 Task: Create a due date automation trigger when advanced on, 2 working days before a card is due add dates starting tomorrow at 11:00 AM.
Action: Mouse moved to (976, 274)
Screenshot: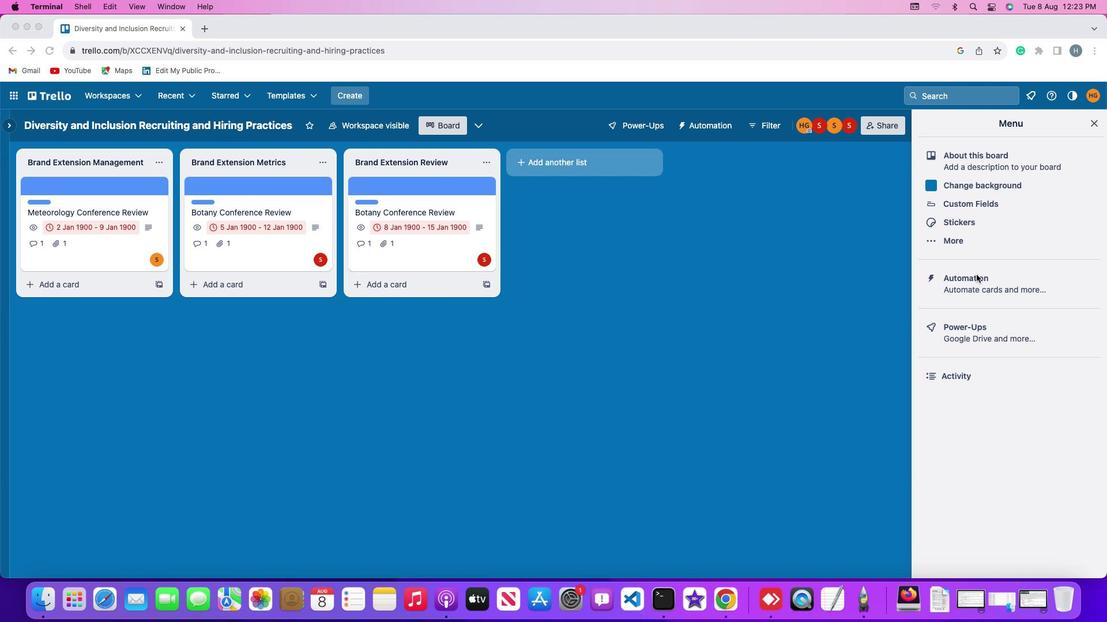 
Action: Mouse pressed left at (976, 274)
Screenshot: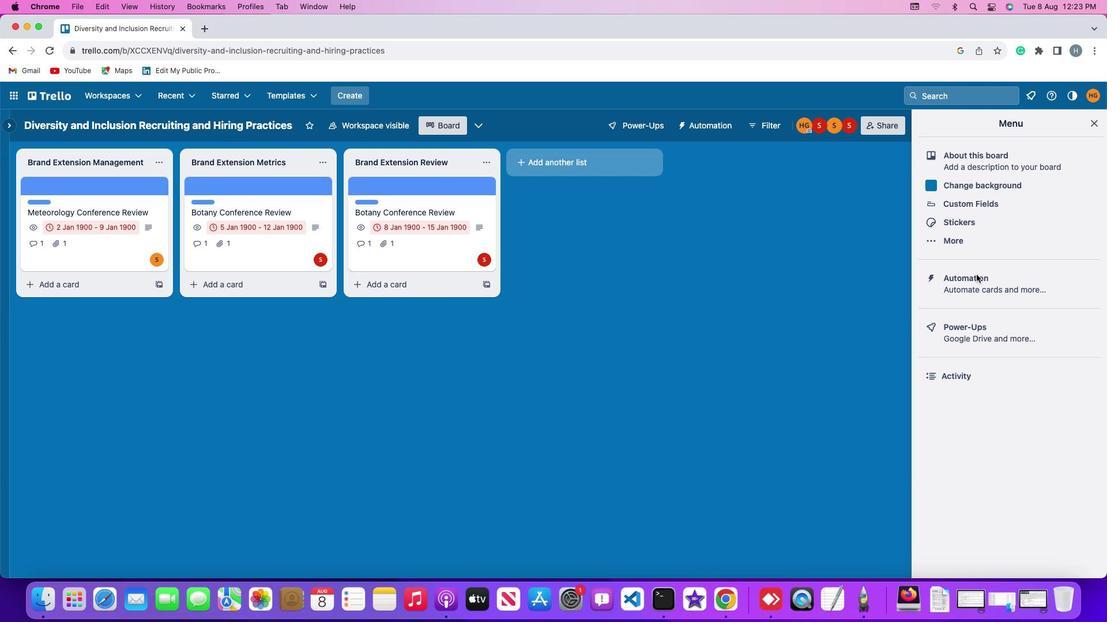 
Action: Mouse pressed left at (976, 274)
Screenshot: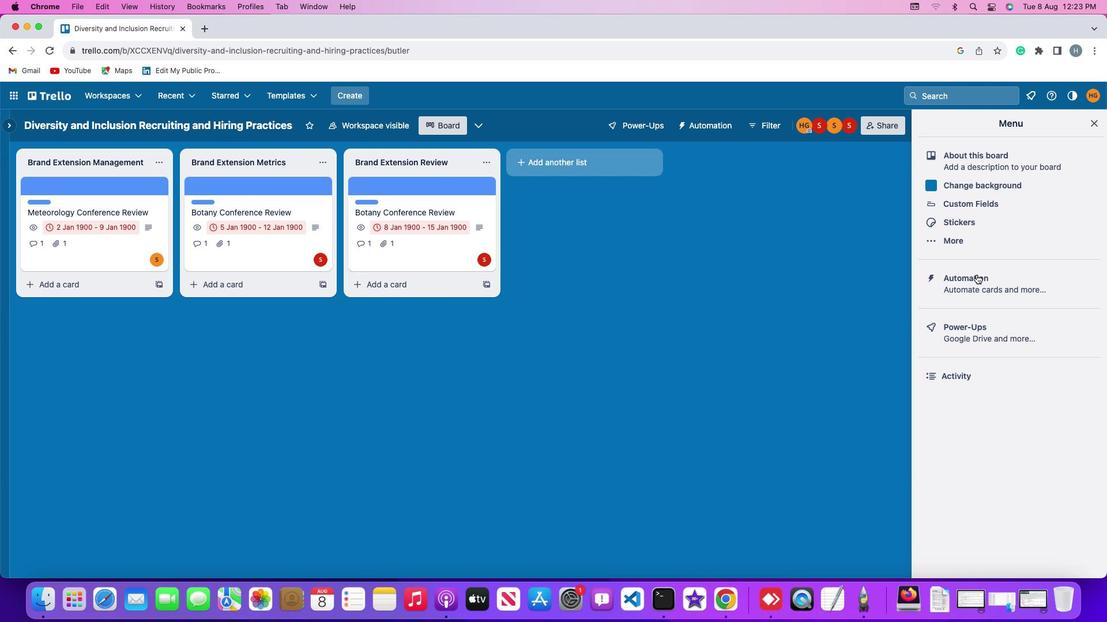 
Action: Mouse moved to (78, 274)
Screenshot: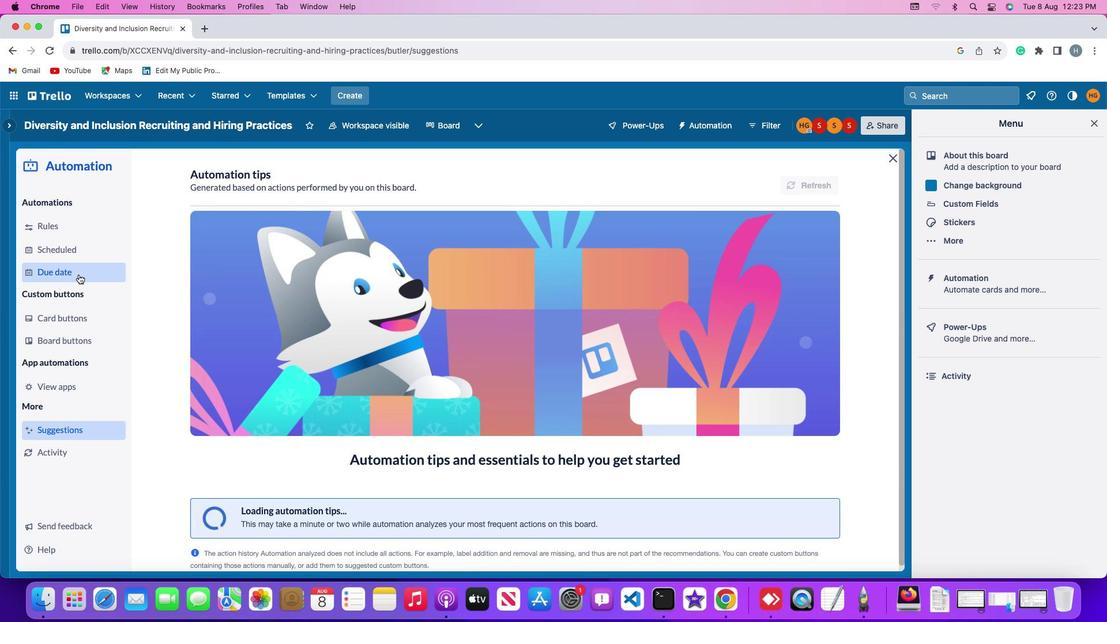 
Action: Mouse pressed left at (78, 274)
Screenshot: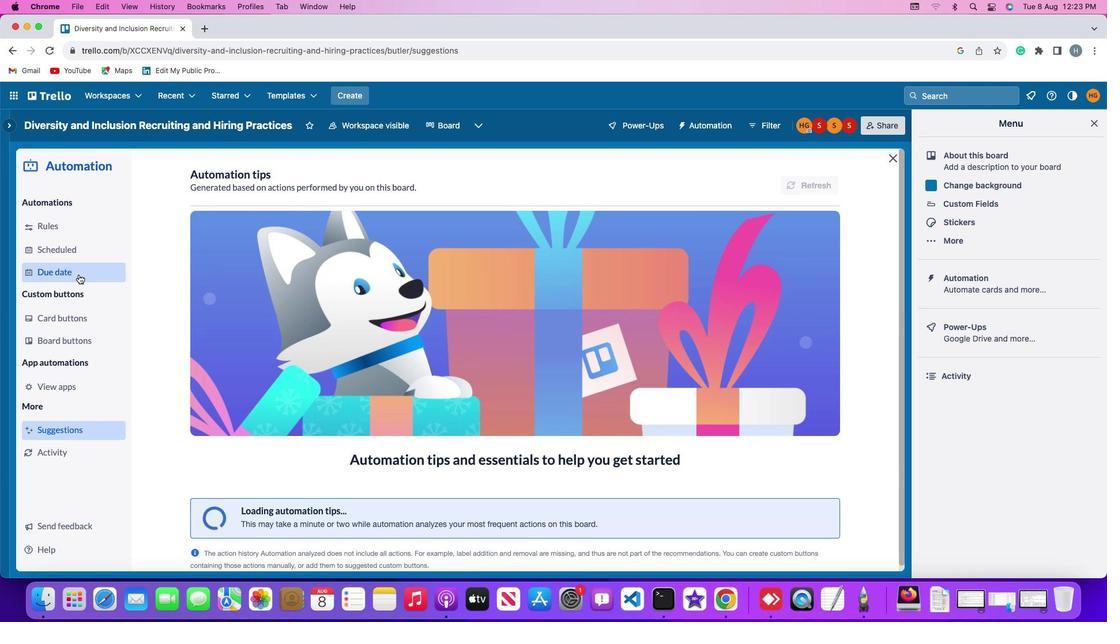 
Action: Mouse moved to (778, 179)
Screenshot: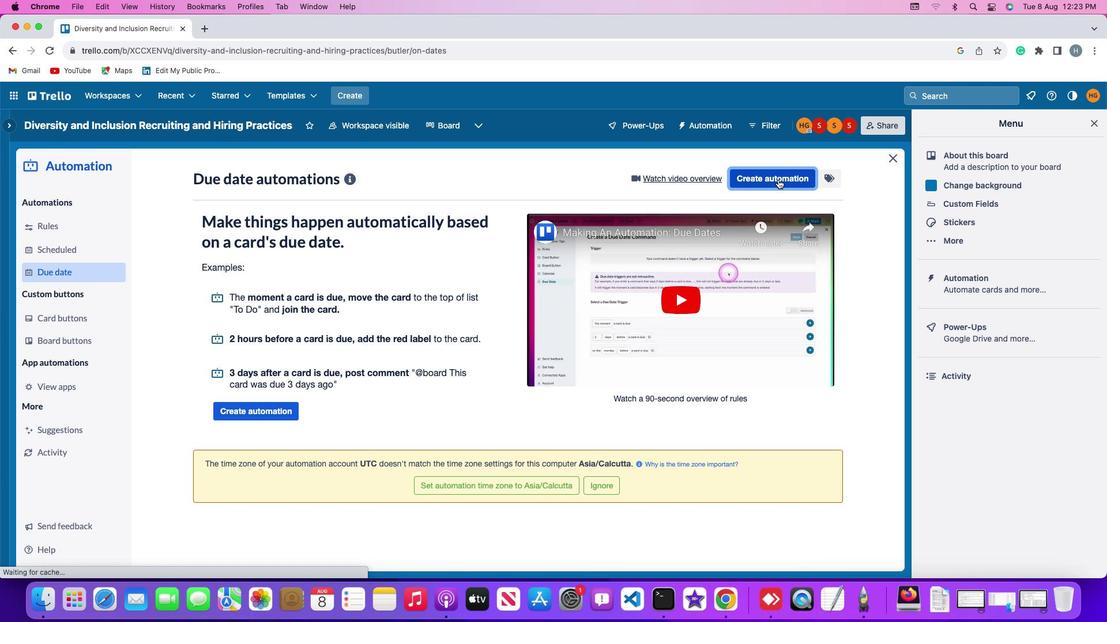 
Action: Mouse pressed left at (778, 179)
Screenshot: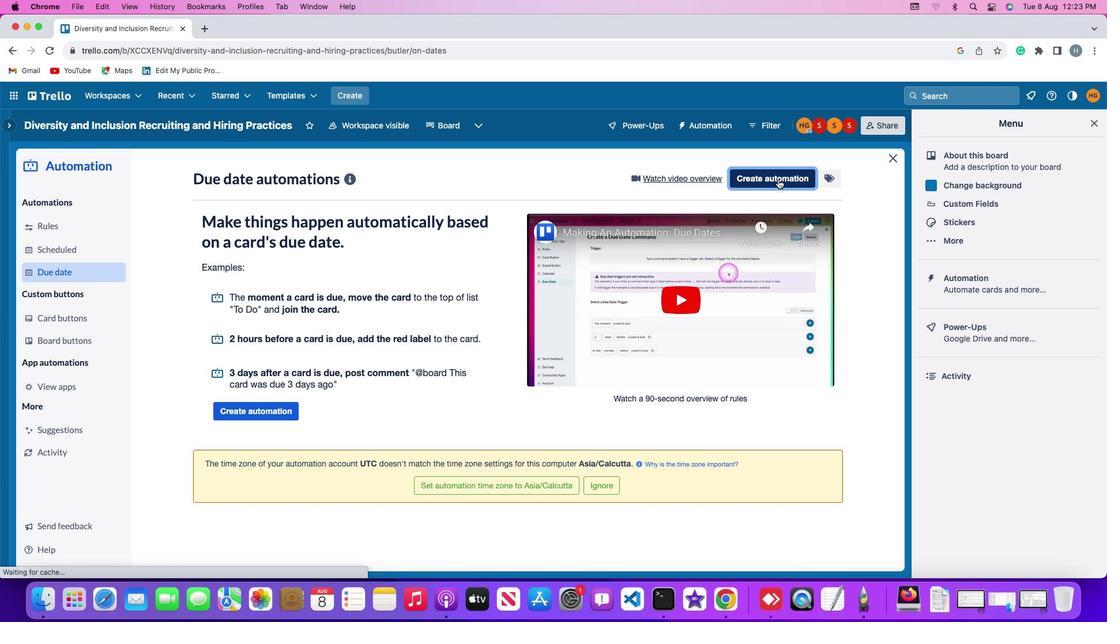 
Action: Mouse moved to (363, 291)
Screenshot: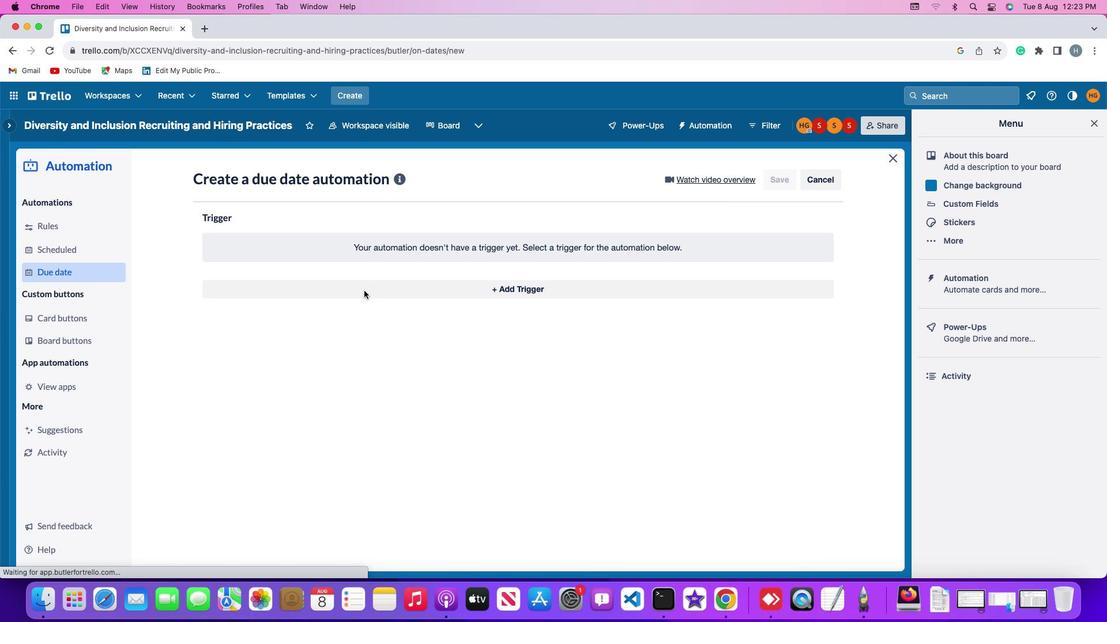 
Action: Mouse pressed left at (363, 291)
Screenshot: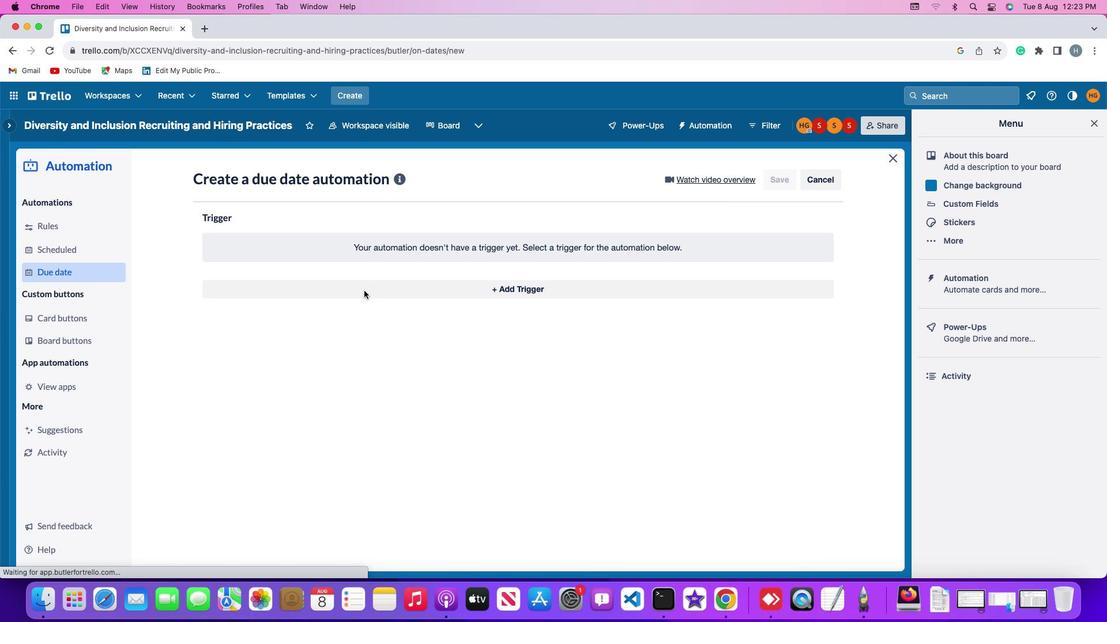 
Action: Mouse moved to (224, 467)
Screenshot: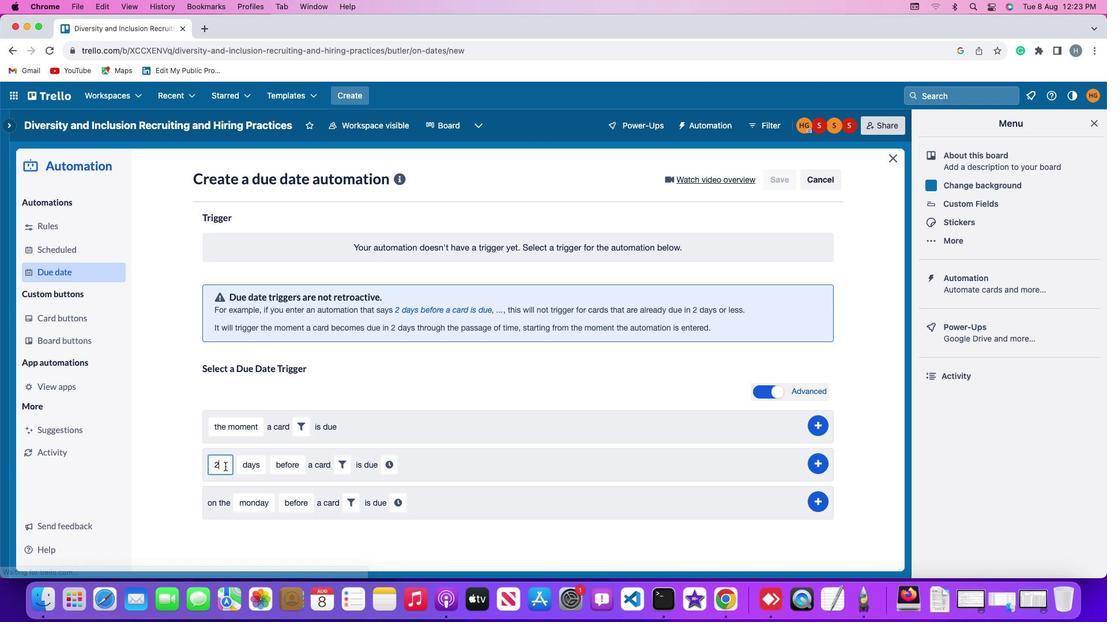 
Action: Mouse pressed left at (224, 467)
Screenshot: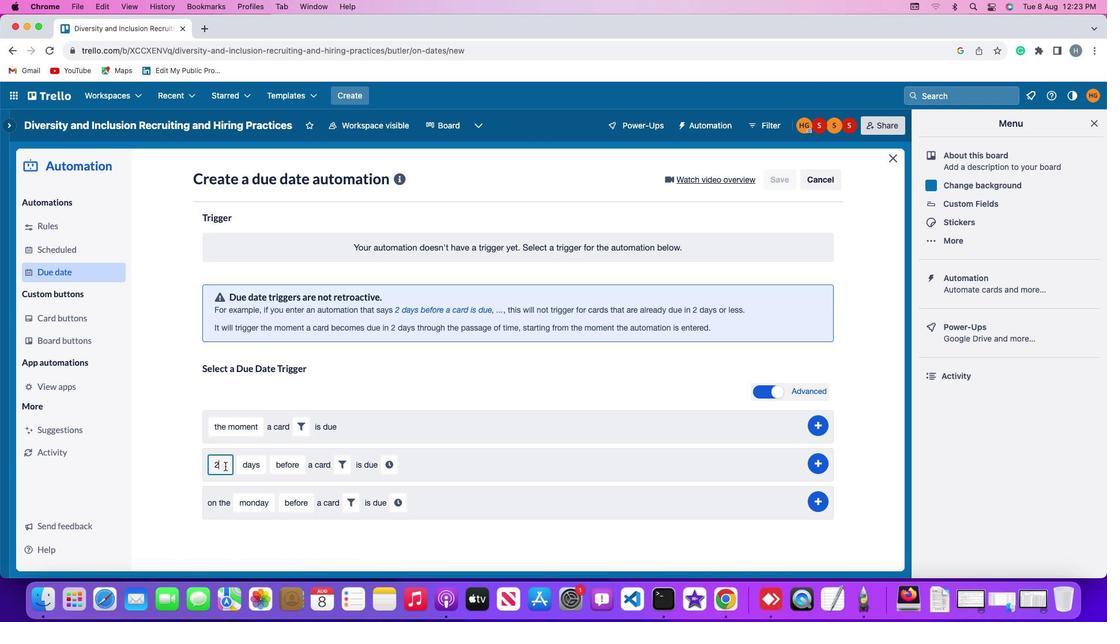 
Action: Mouse moved to (224, 467)
Screenshot: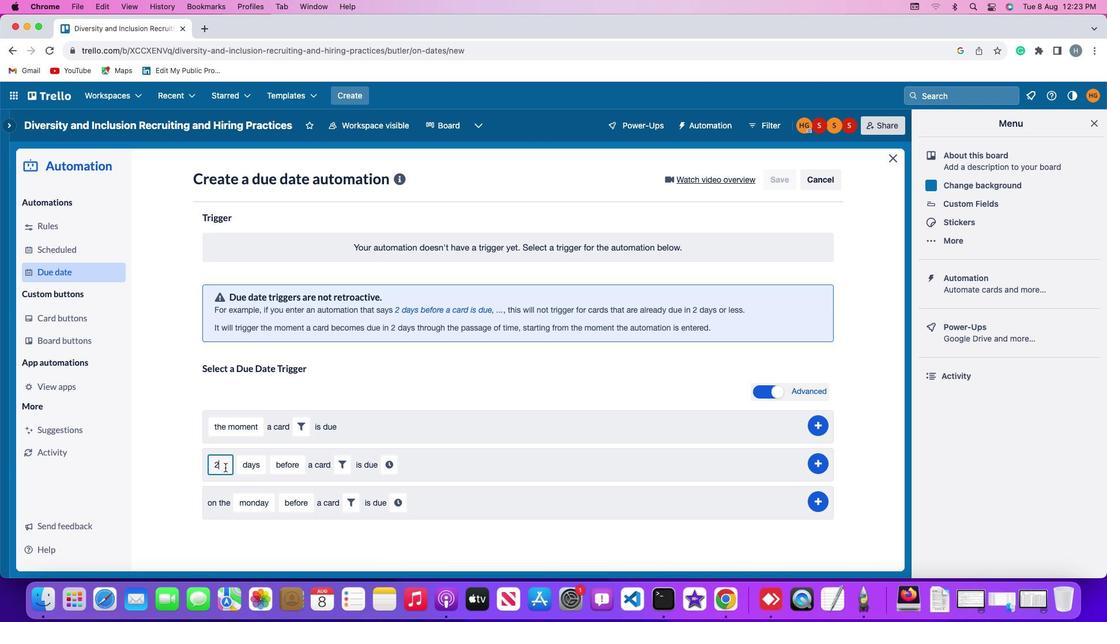 
Action: Key pressed Key.backspace'2'
Screenshot: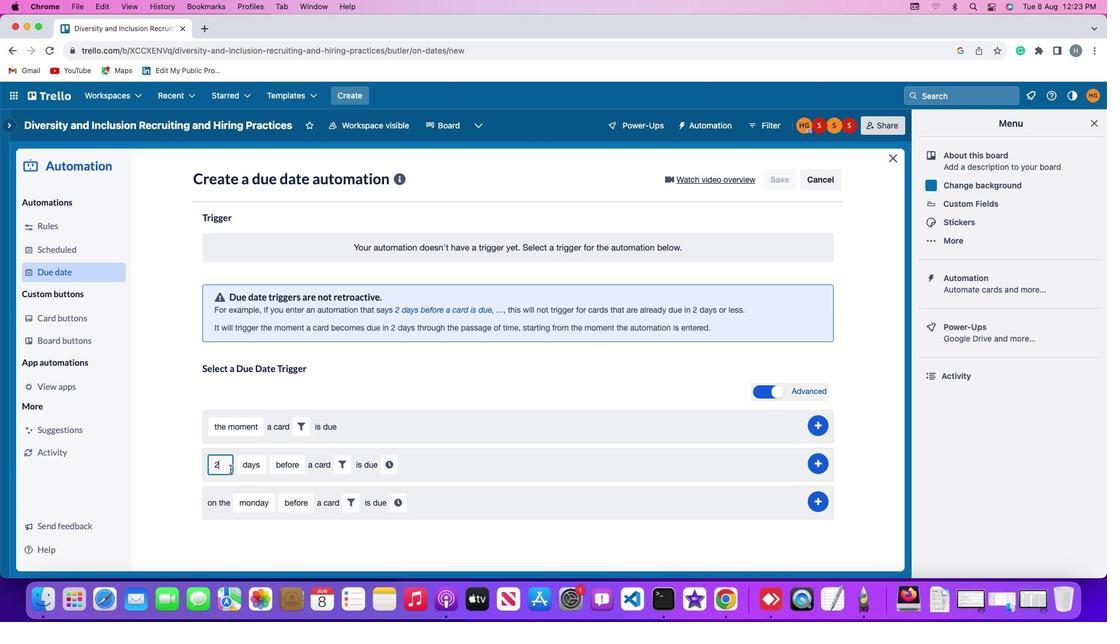 
Action: Mouse moved to (250, 470)
Screenshot: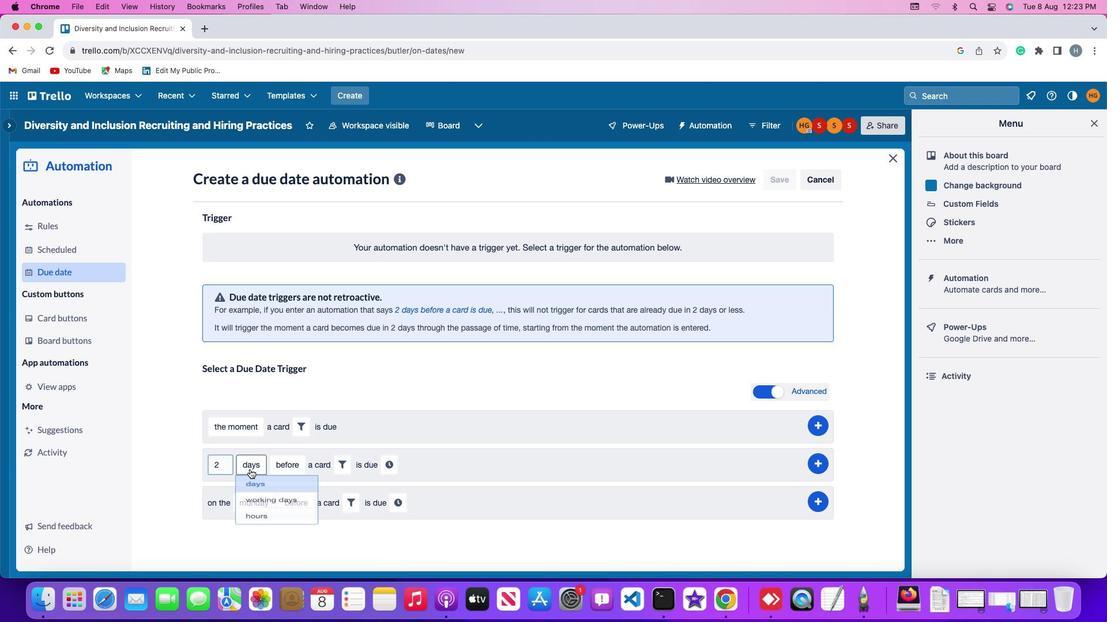 
Action: Mouse pressed left at (250, 470)
Screenshot: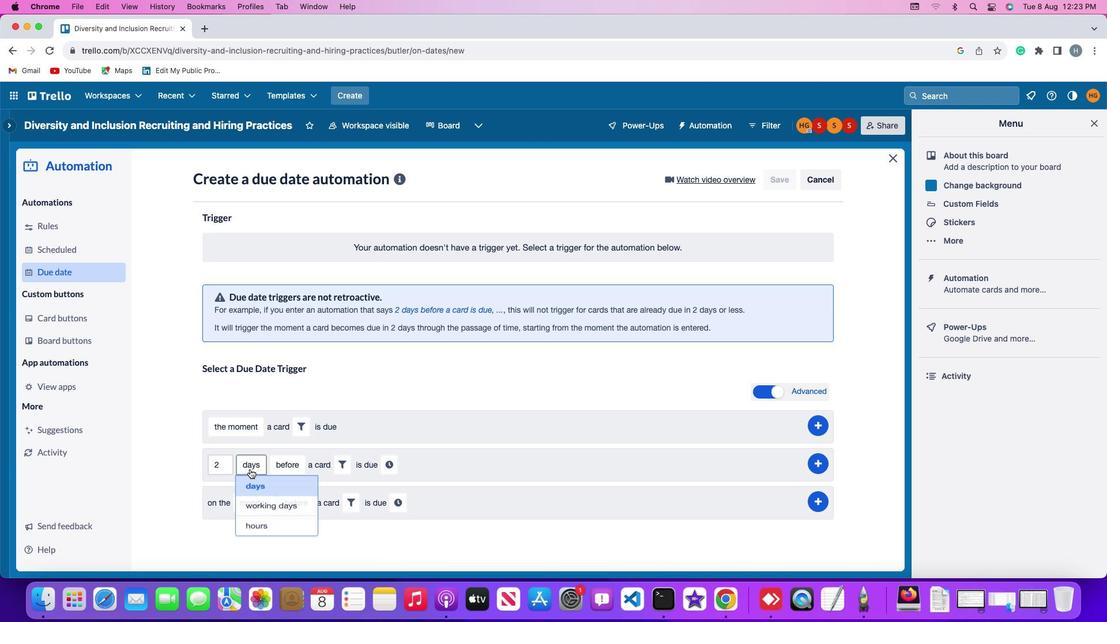
Action: Mouse moved to (252, 510)
Screenshot: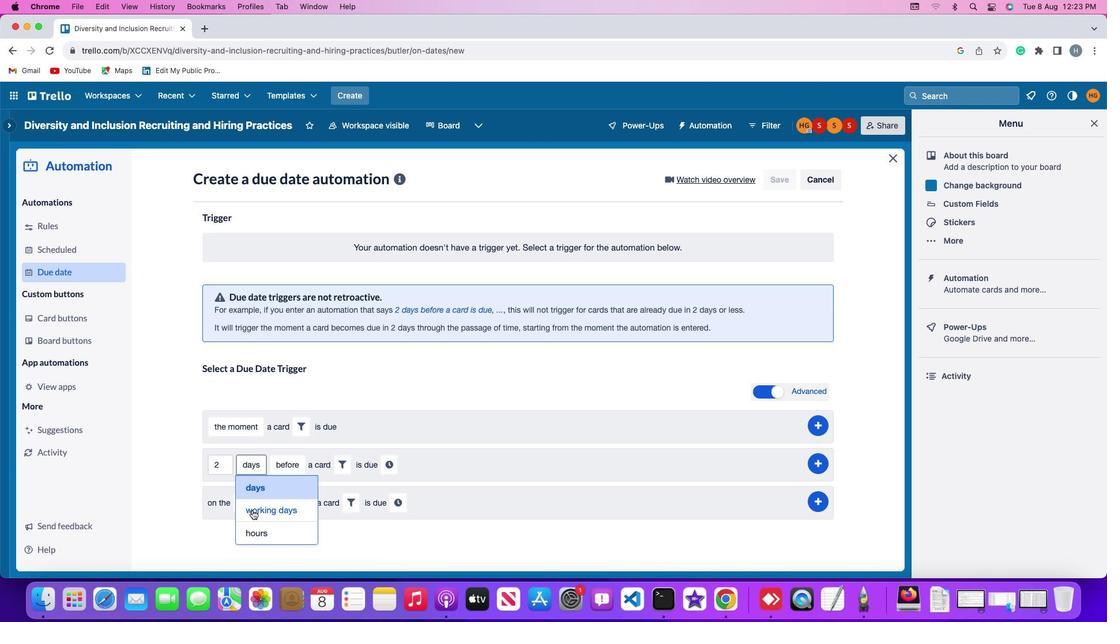 
Action: Mouse pressed left at (252, 510)
Screenshot: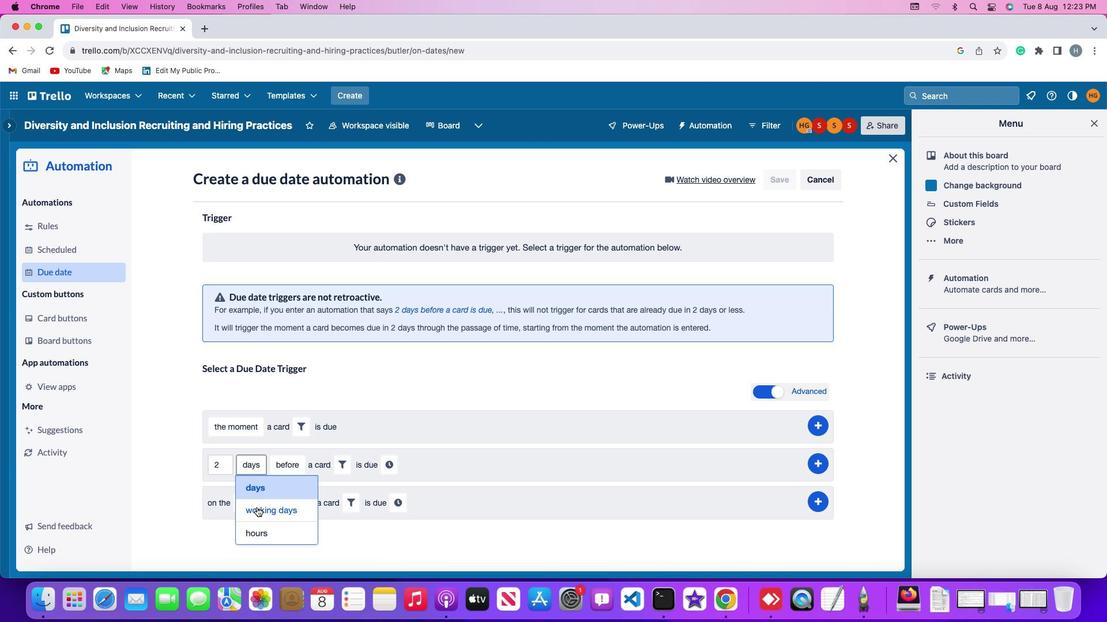
Action: Mouse moved to (311, 462)
Screenshot: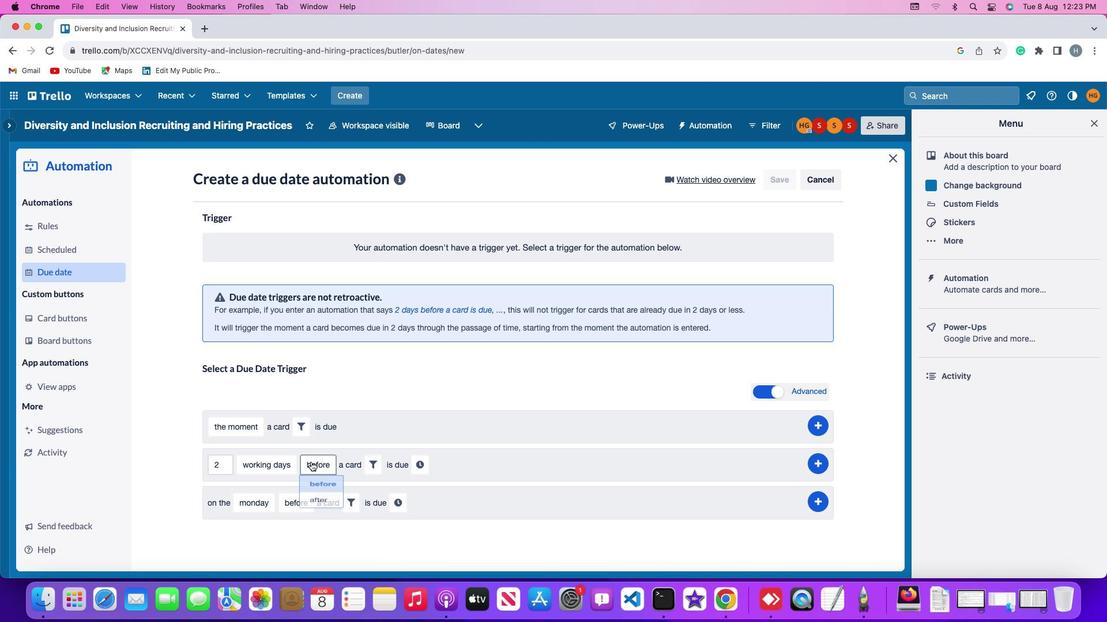 
Action: Mouse pressed left at (311, 462)
Screenshot: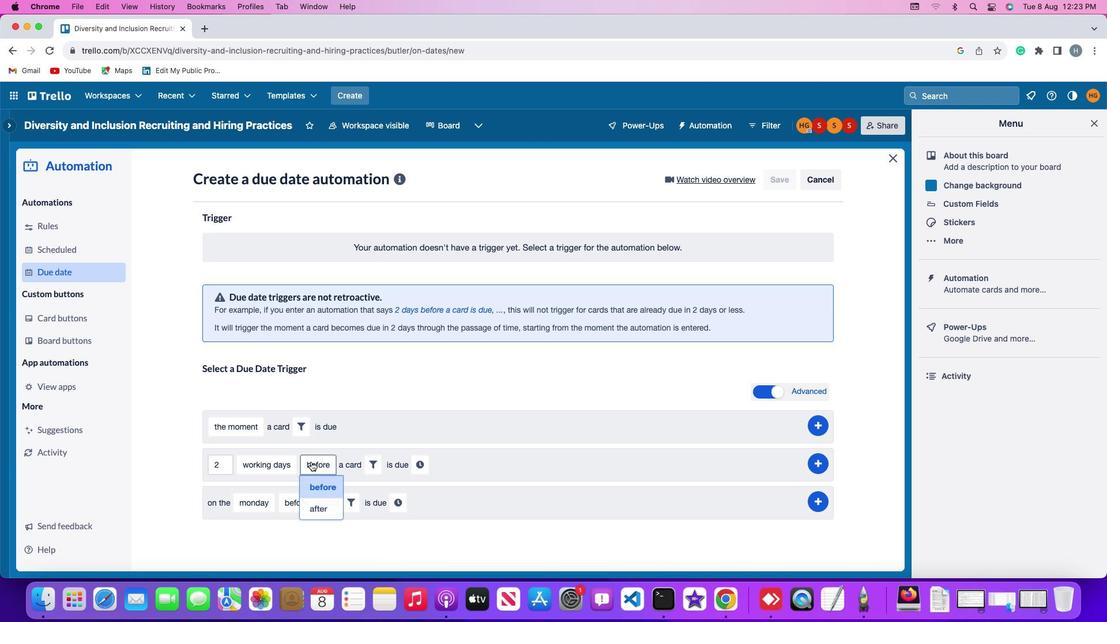 
Action: Mouse moved to (321, 493)
Screenshot: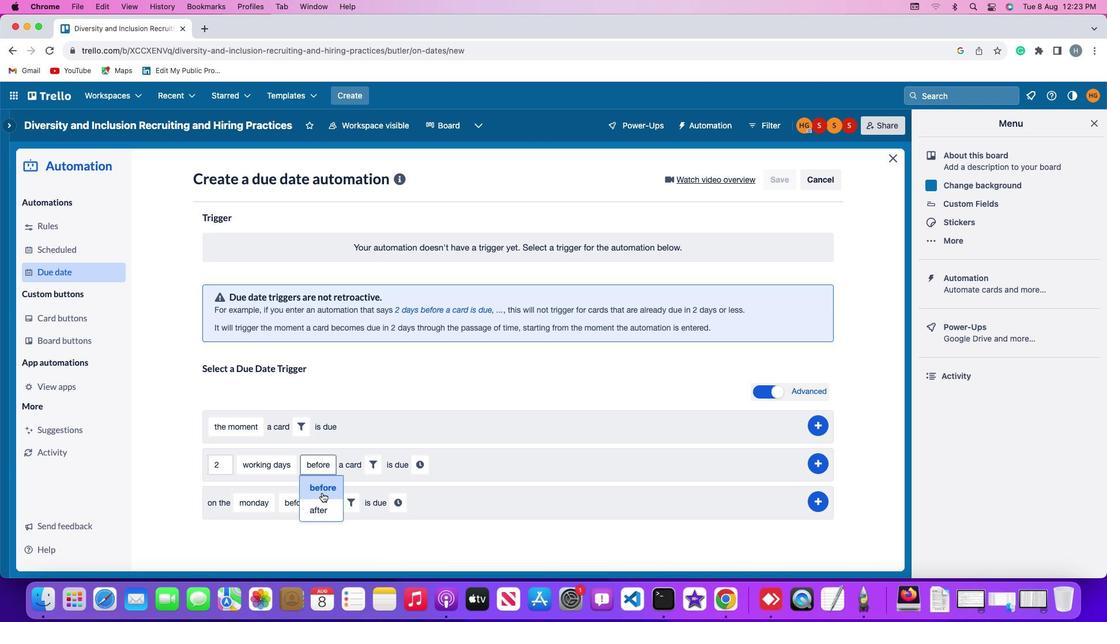 
Action: Mouse pressed left at (321, 493)
Screenshot: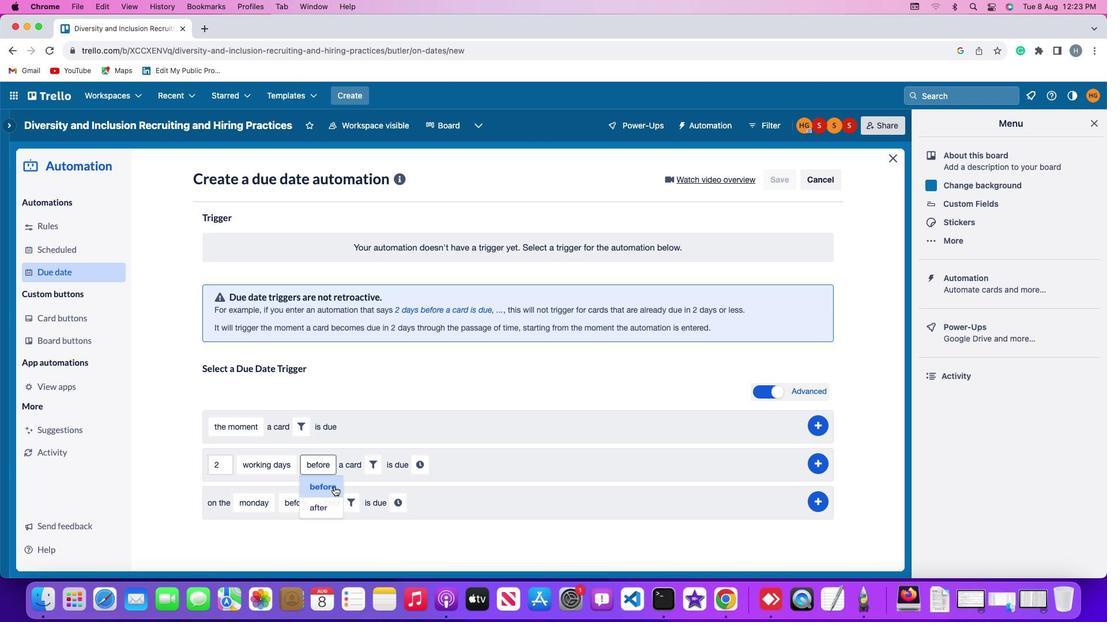 
Action: Mouse moved to (380, 467)
Screenshot: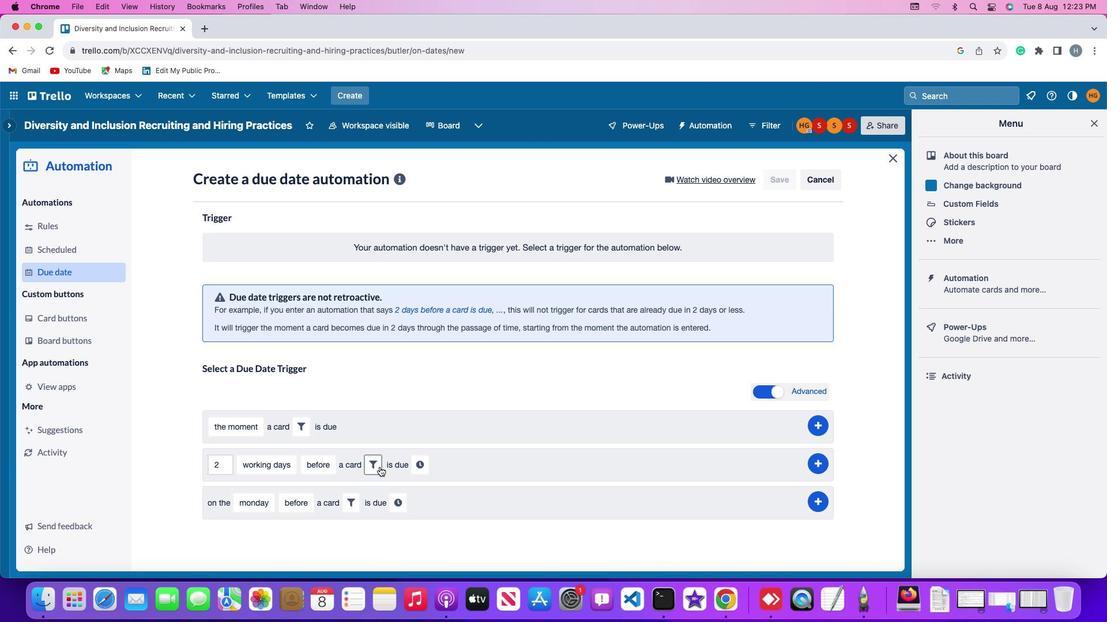 
Action: Mouse pressed left at (380, 467)
Screenshot: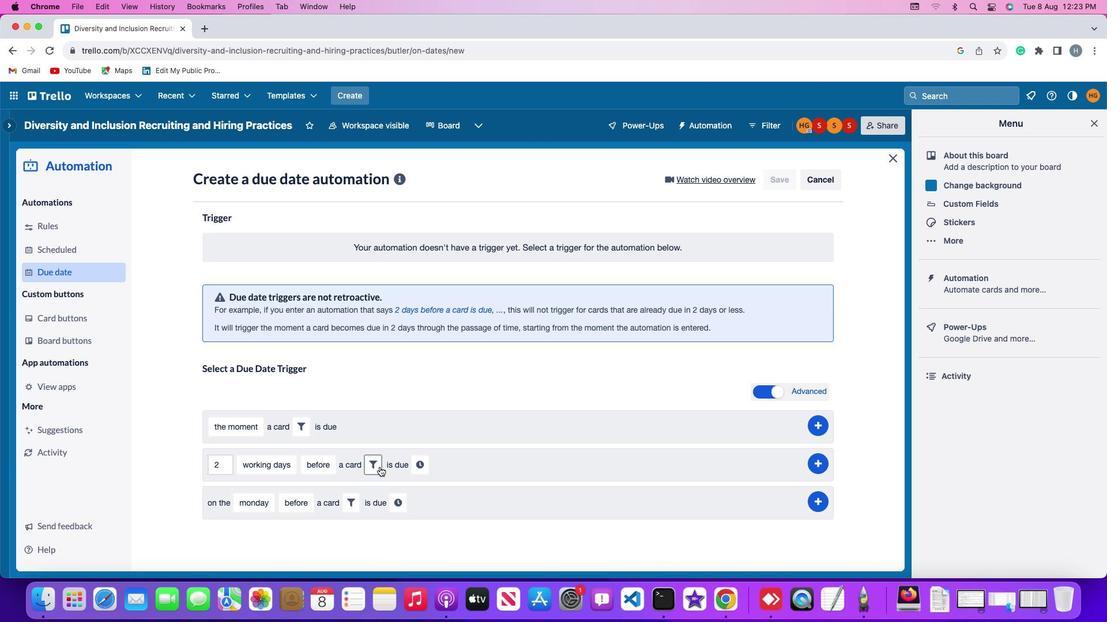 
Action: Mouse moved to (440, 501)
Screenshot: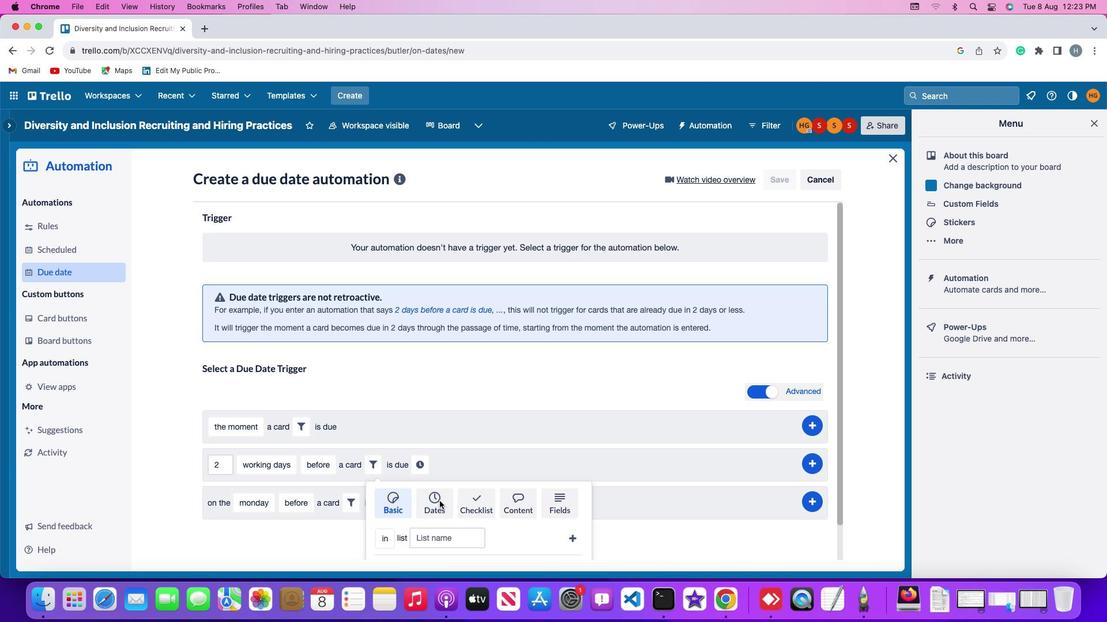 
Action: Mouse pressed left at (440, 501)
Screenshot: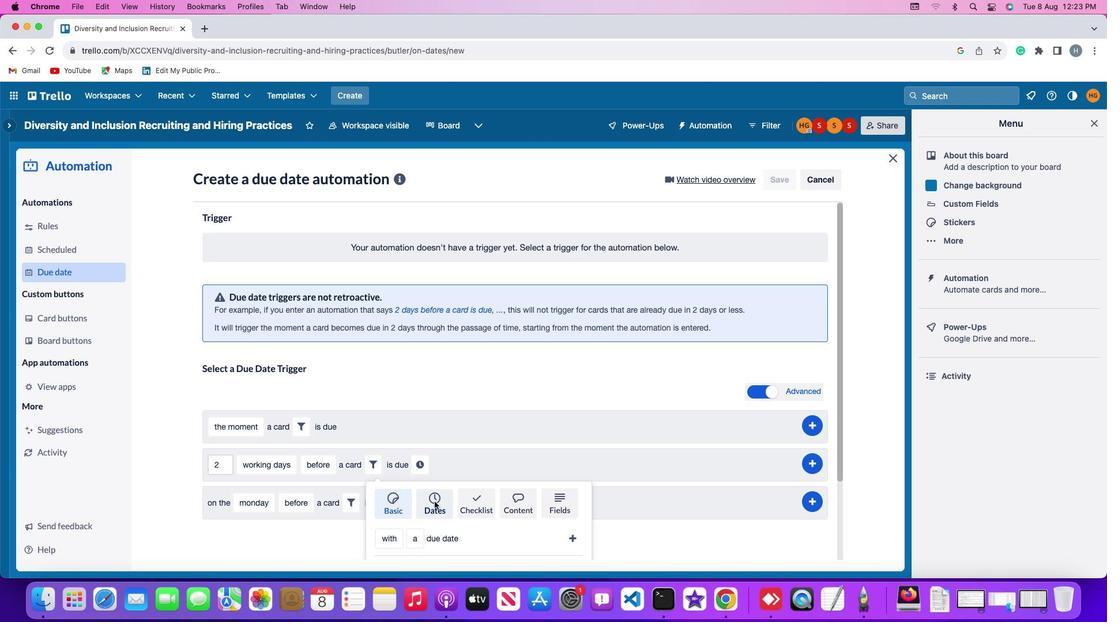 
Action: Mouse moved to (347, 521)
Screenshot: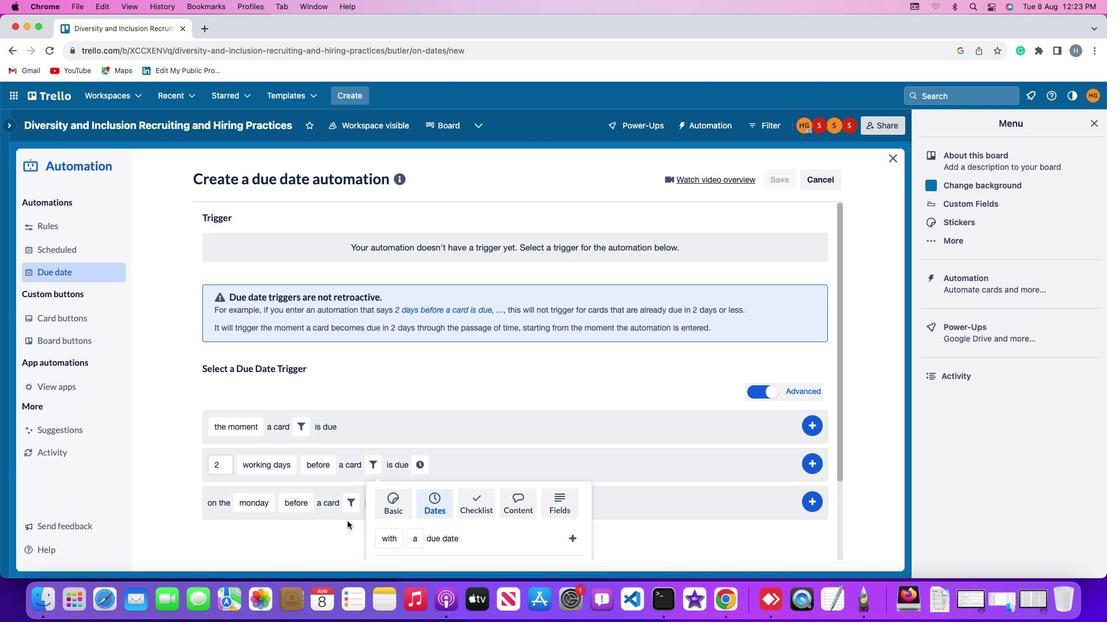 
Action: Mouse scrolled (347, 521) with delta (0, 0)
Screenshot: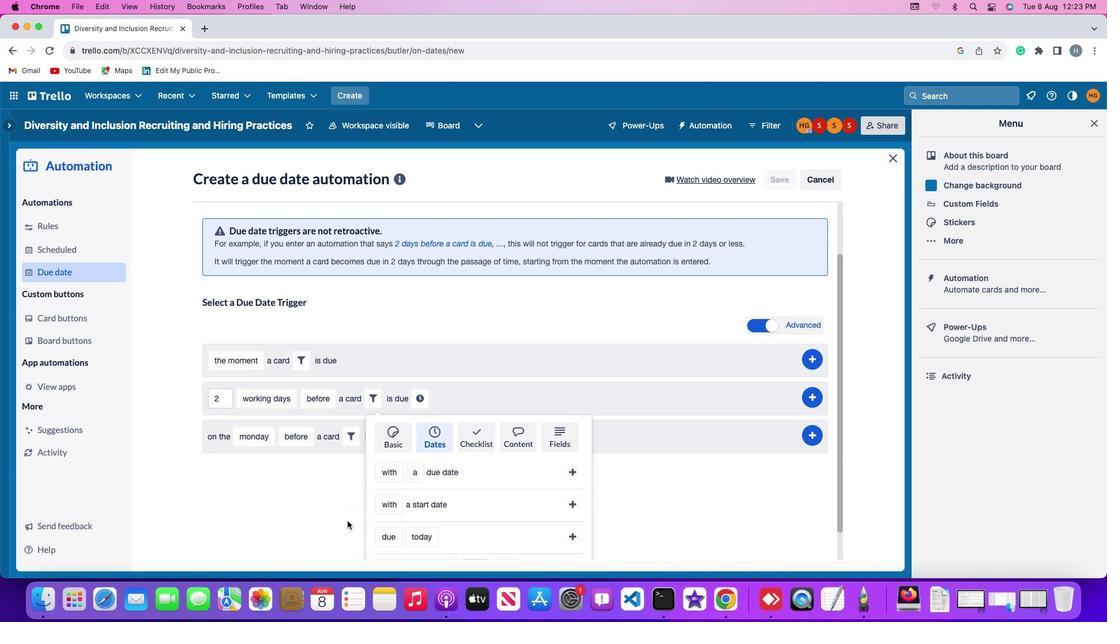 
Action: Mouse scrolled (347, 521) with delta (0, 0)
Screenshot: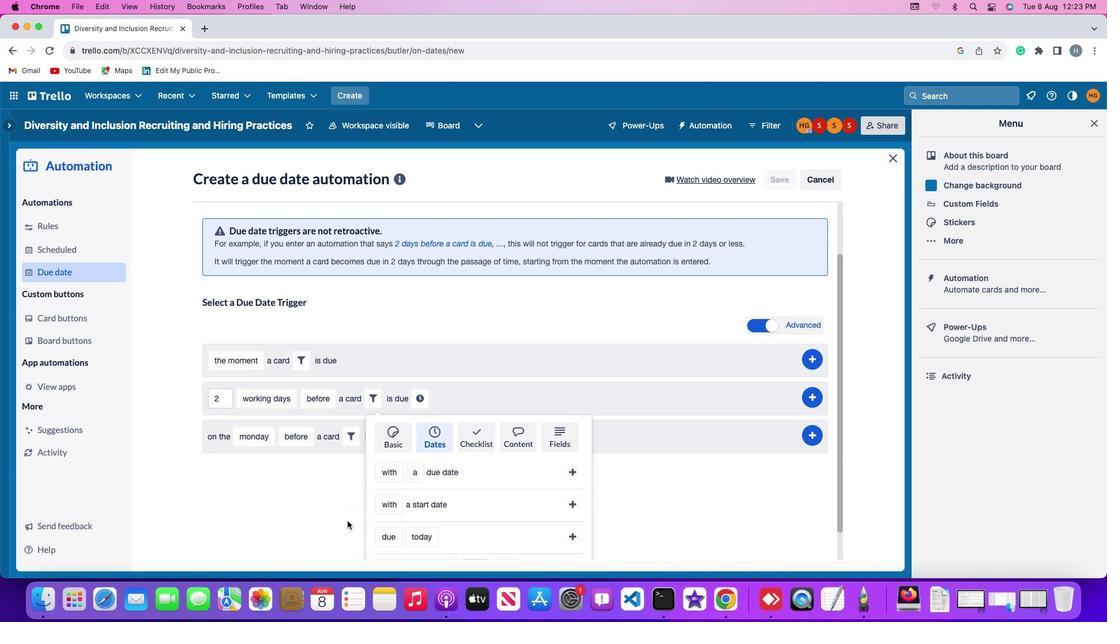 
Action: Mouse scrolled (347, 521) with delta (0, -2)
Screenshot: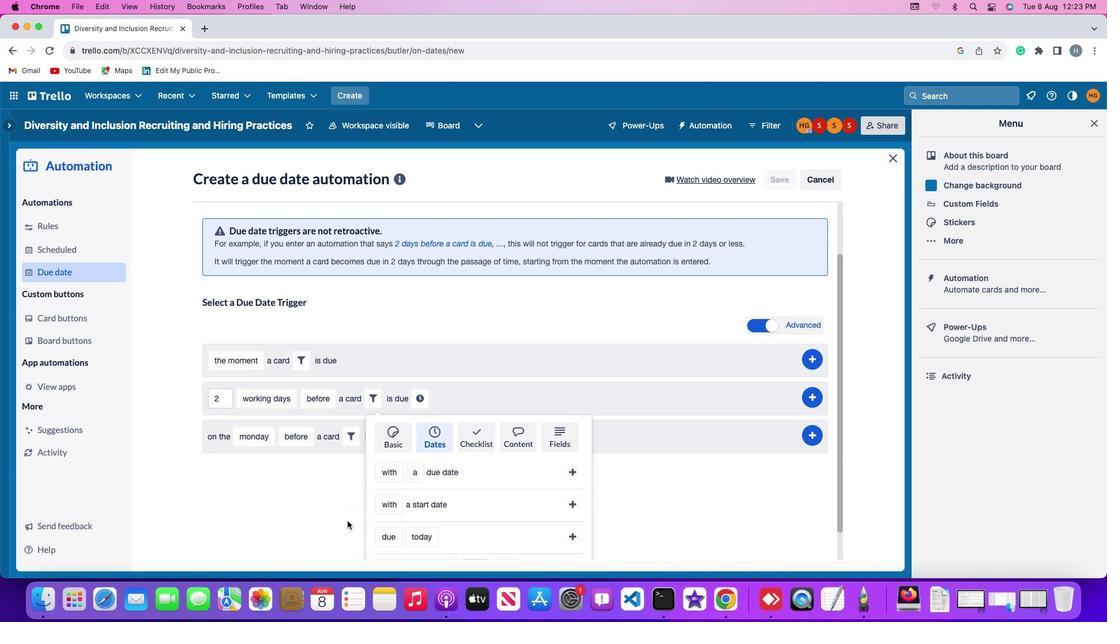 
Action: Mouse scrolled (347, 521) with delta (0, -2)
Screenshot: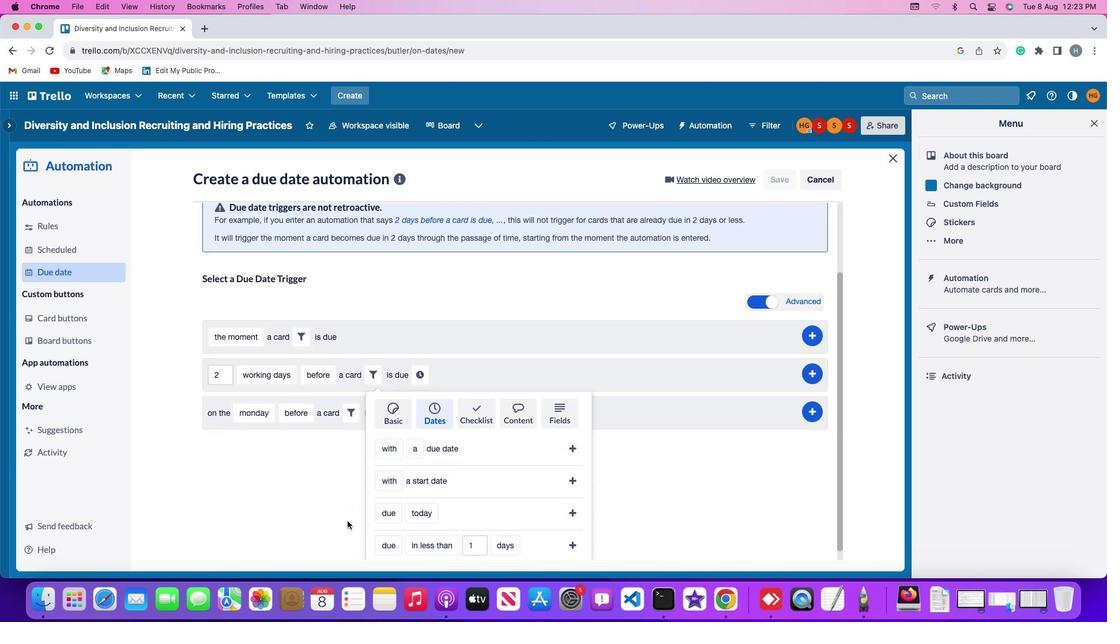 
Action: Mouse scrolled (347, 521) with delta (0, -3)
Screenshot: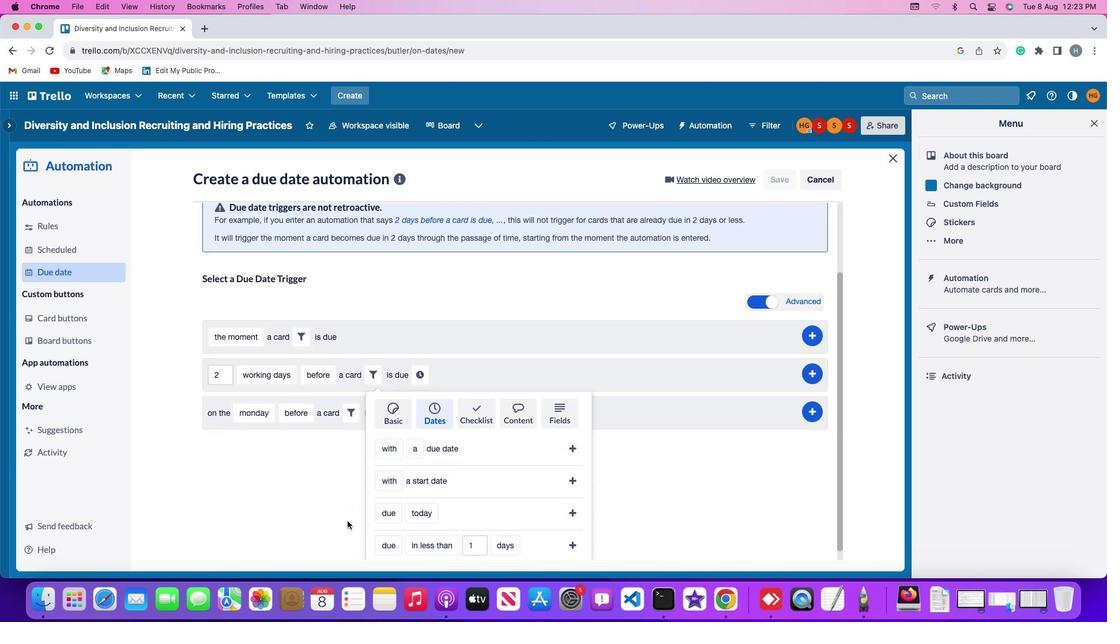 
Action: Mouse scrolled (347, 521) with delta (0, -4)
Screenshot: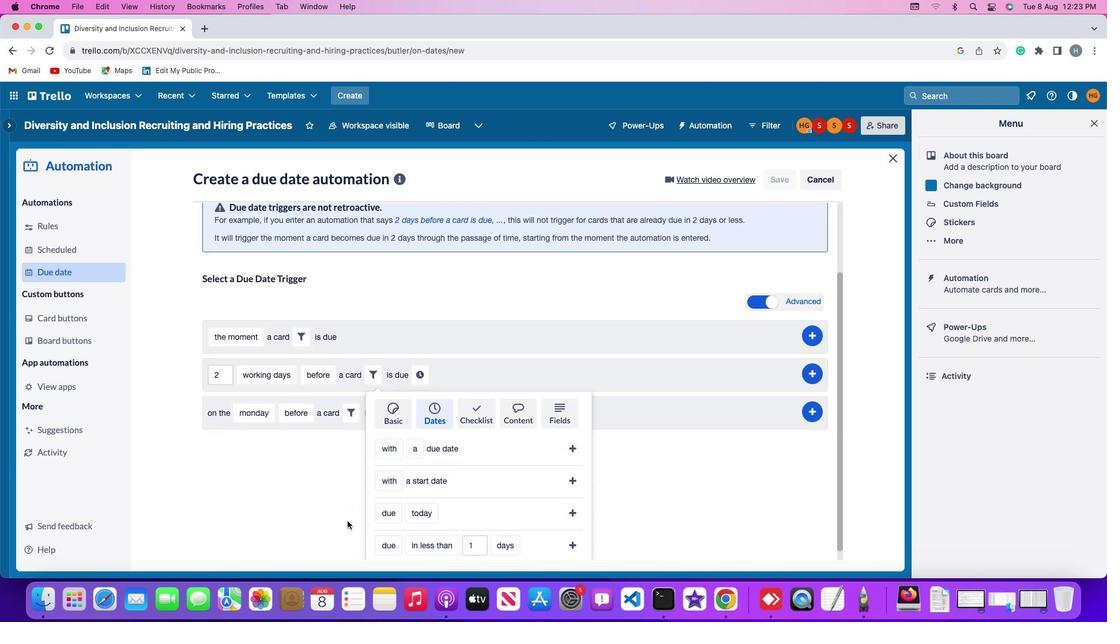 
Action: Mouse scrolled (347, 521) with delta (0, -4)
Screenshot: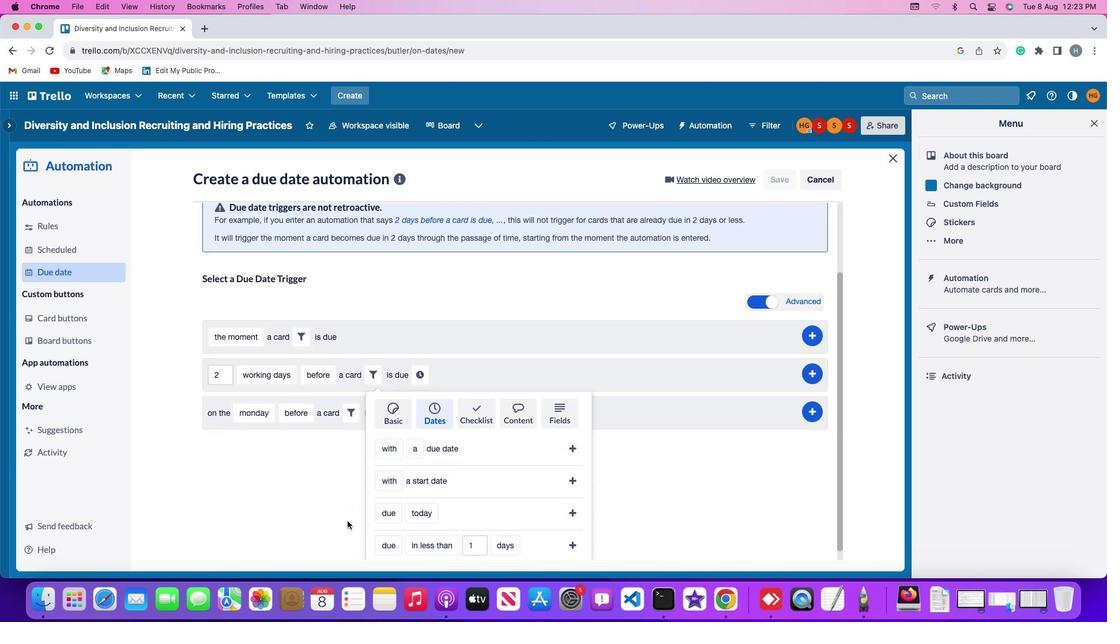 
Action: Mouse scrolled (347, 521) with delta (0, -4)
Screenshot: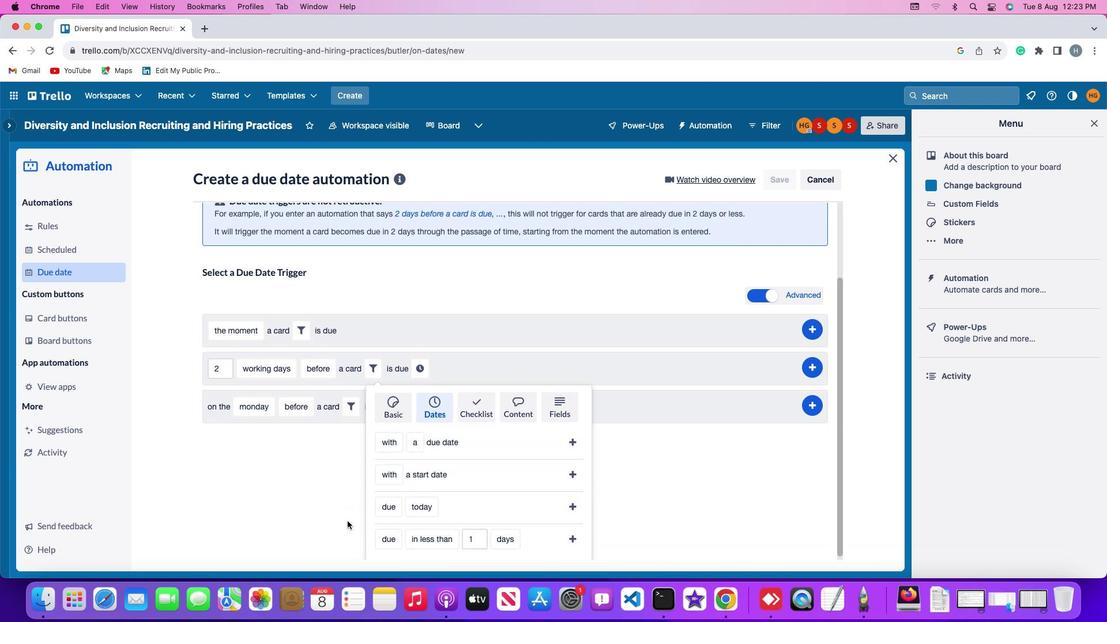 
Action: Mouse moved to (386, 499)
Screenshot: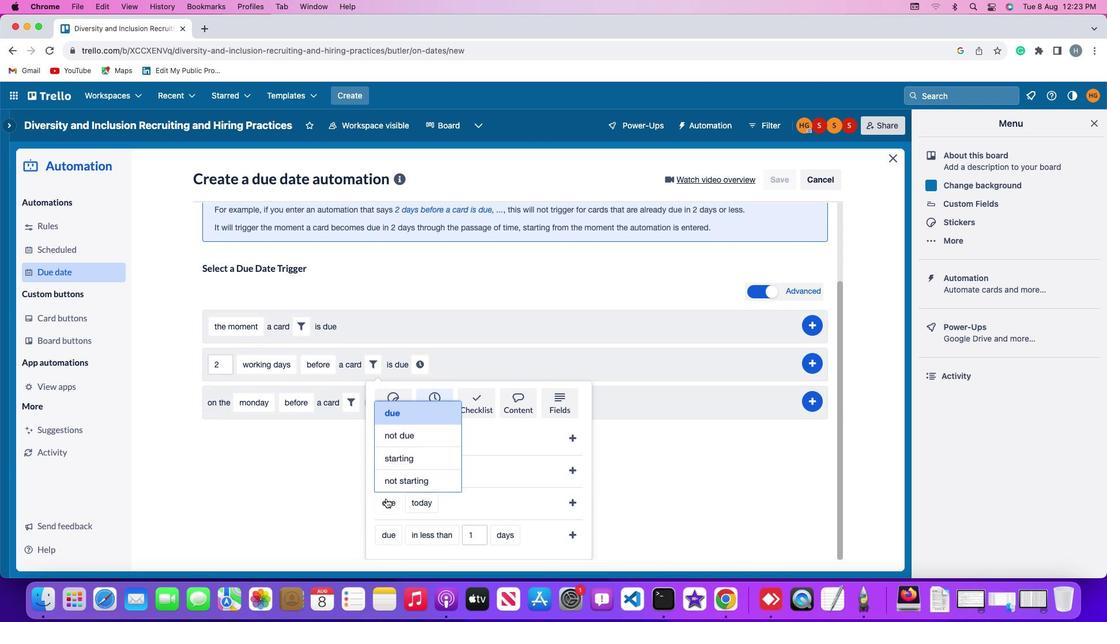 
Action: Mouse pressed left at (386, 499)
Screenshot: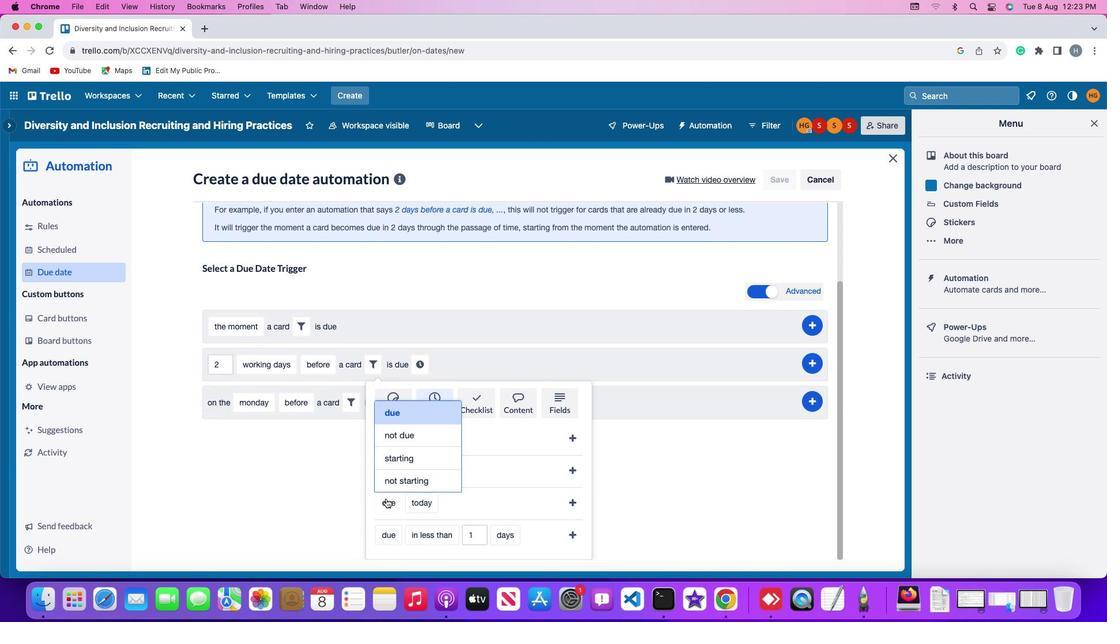 
Action: Mouse moved to (412, 461)
Screenshot: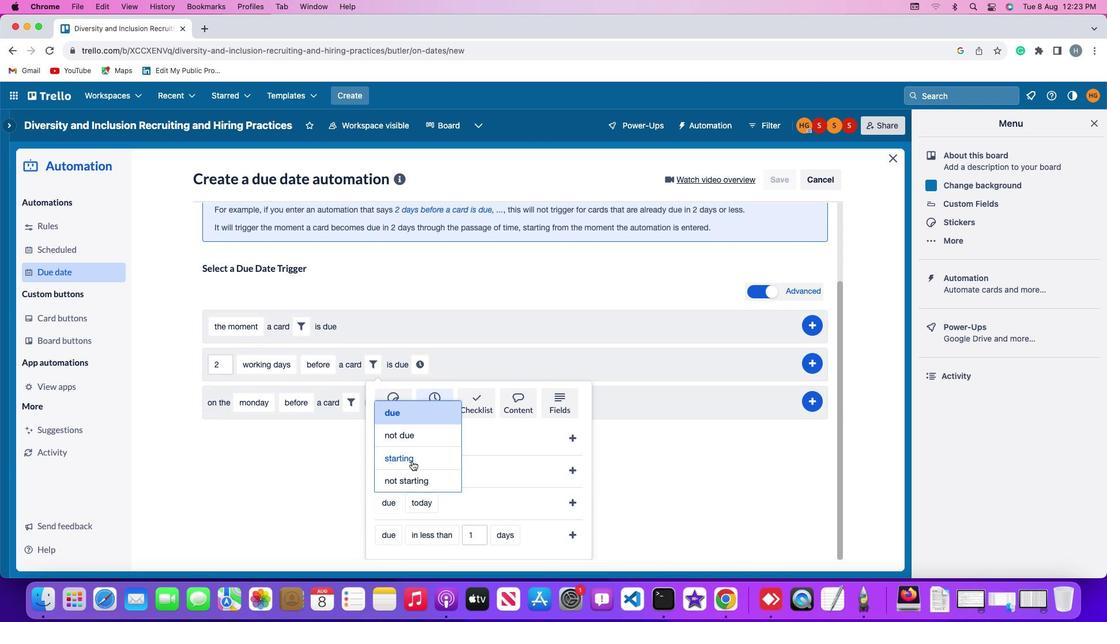 
Action: Mouse pressed left at (412, 461)
Screenshot: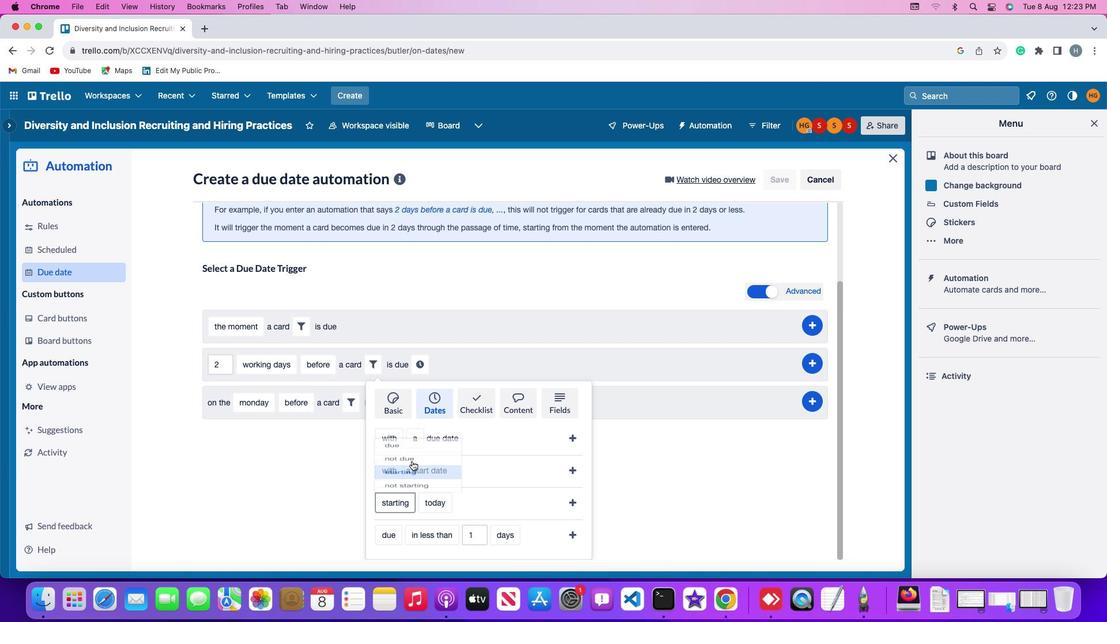 
Action: Mouse moved to (434, 496)
Screenshot: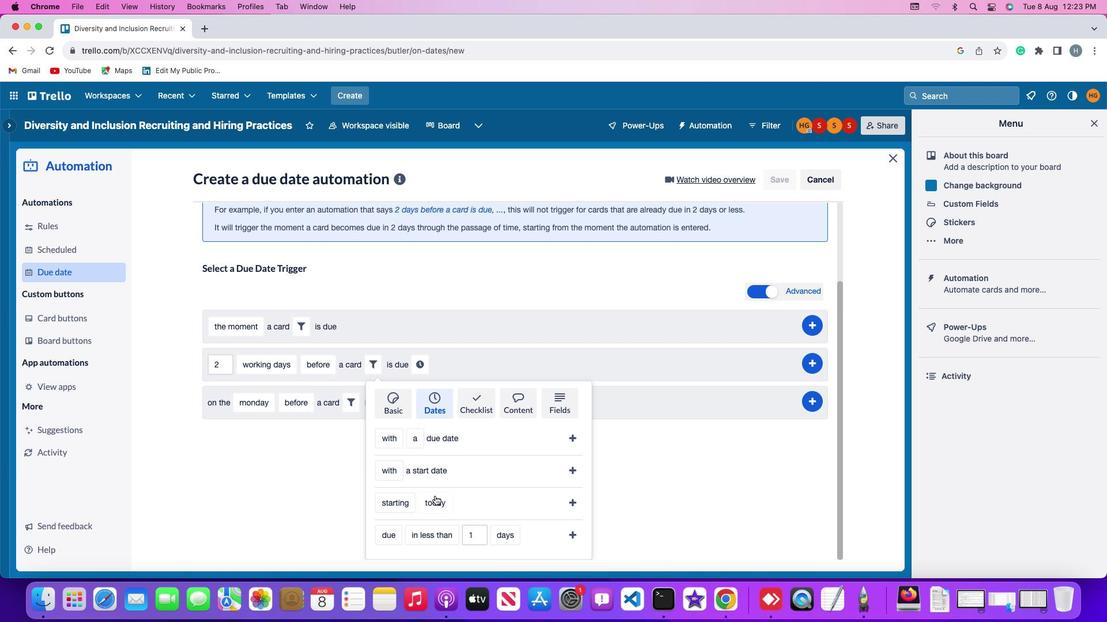 
Action: Mouse pressed left at (434, 496)
Screenshot: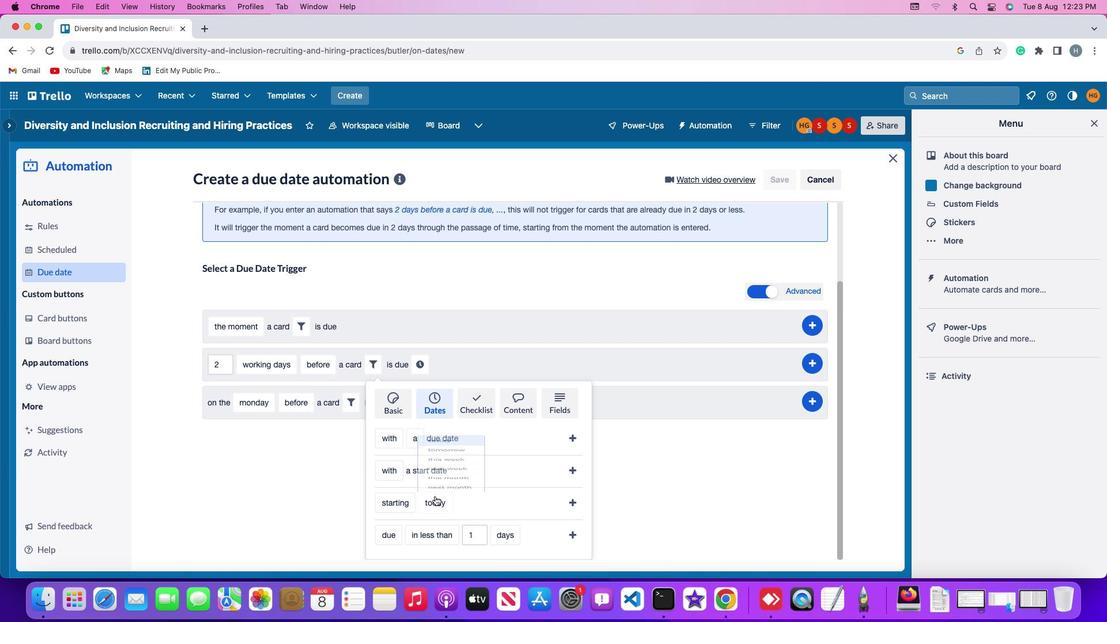 
Action: Mouse moved to (451, 392)
Screenshot: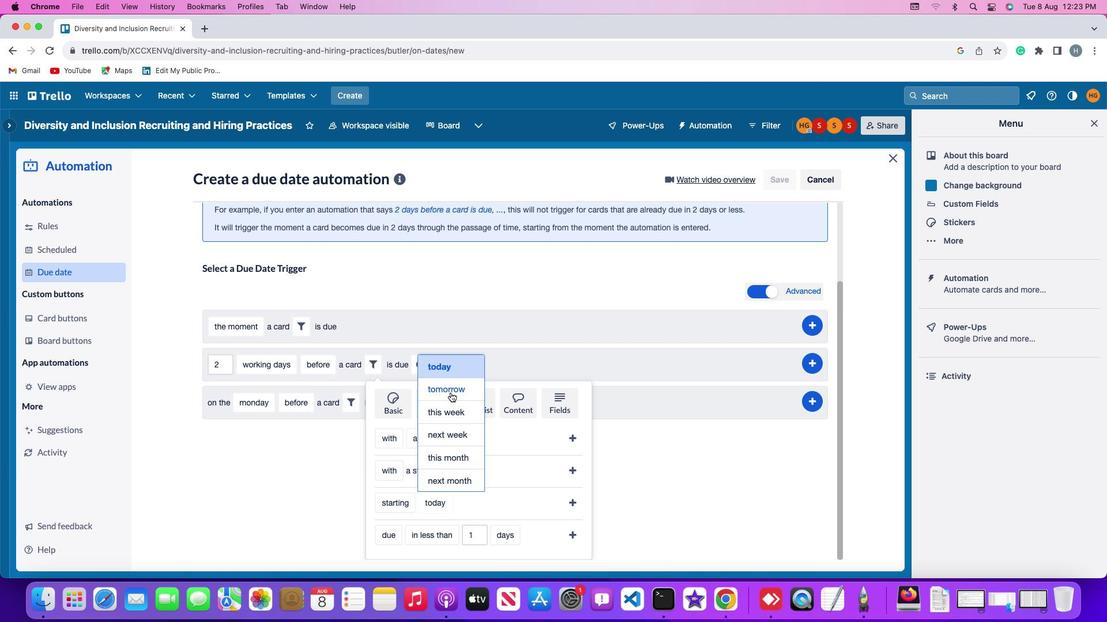 
Action: Mouse pressed left at (451, 392)
Screenshot: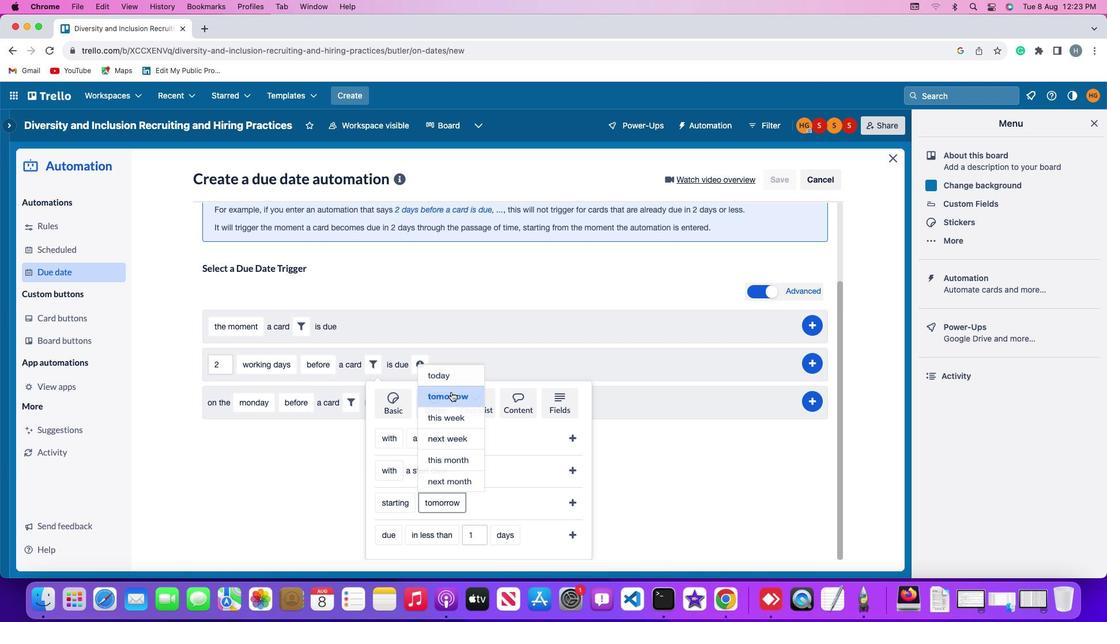 
Action: Mouse moved to (571, 502)
Screenshot: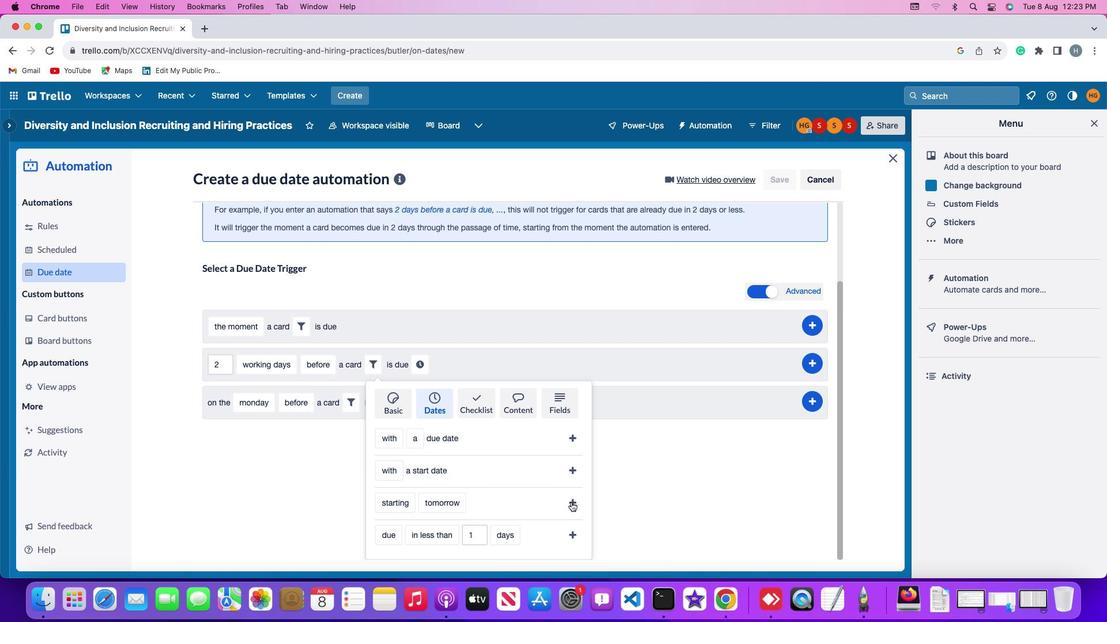 
Action: Mouse pressed left at (571, 502)
Screenshot: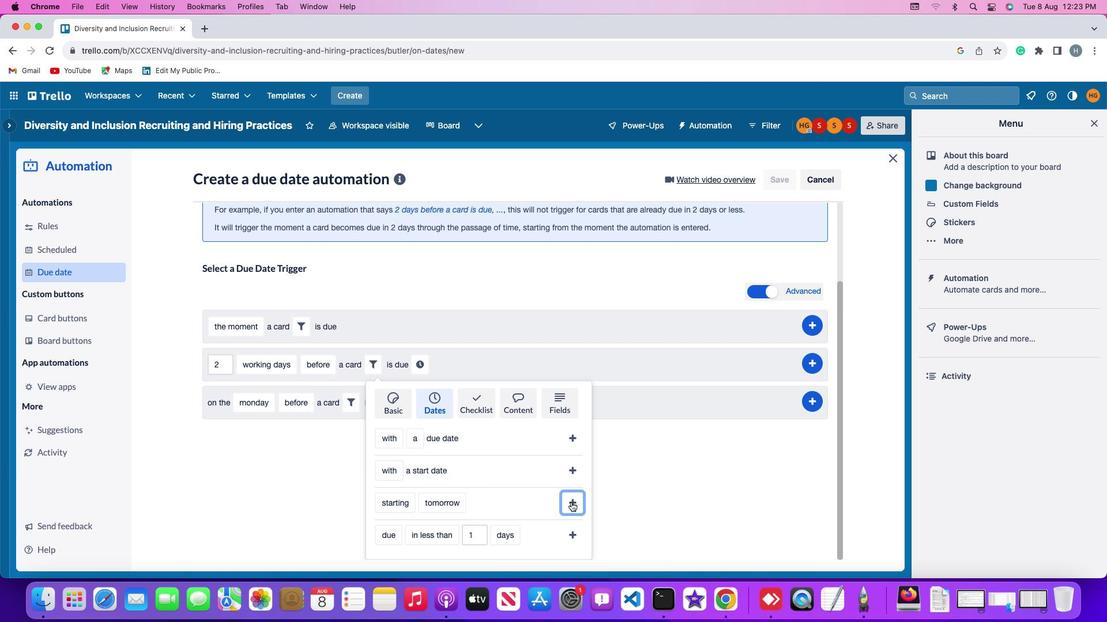
Action: Mouse moved to (508, 468)
Screenshot: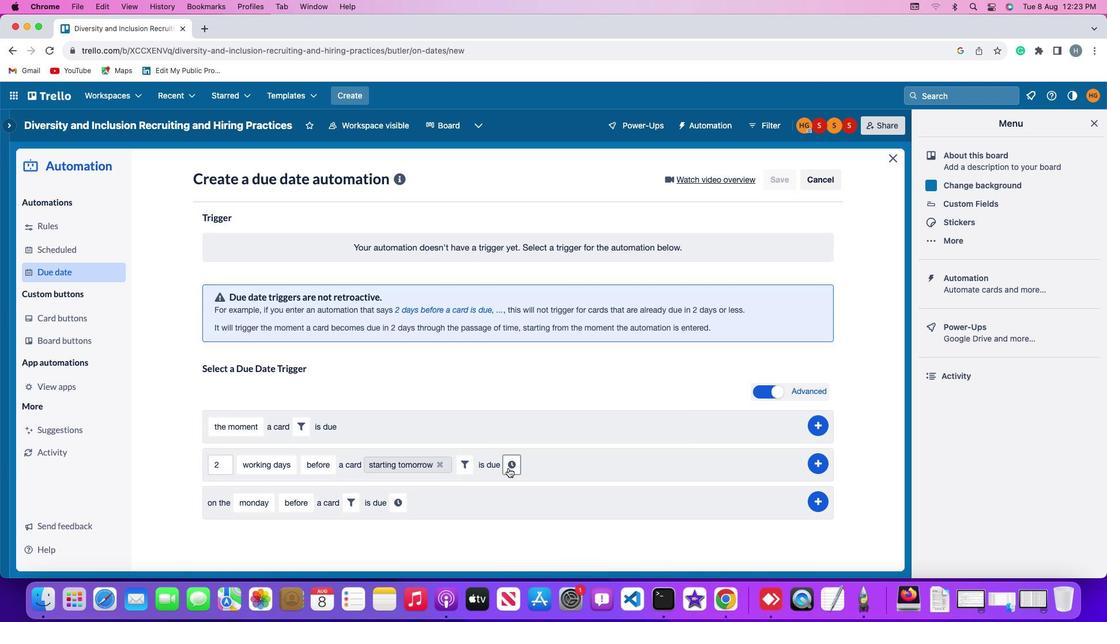 
Action: Mouse pressed left at (508, 468)
Screenshot: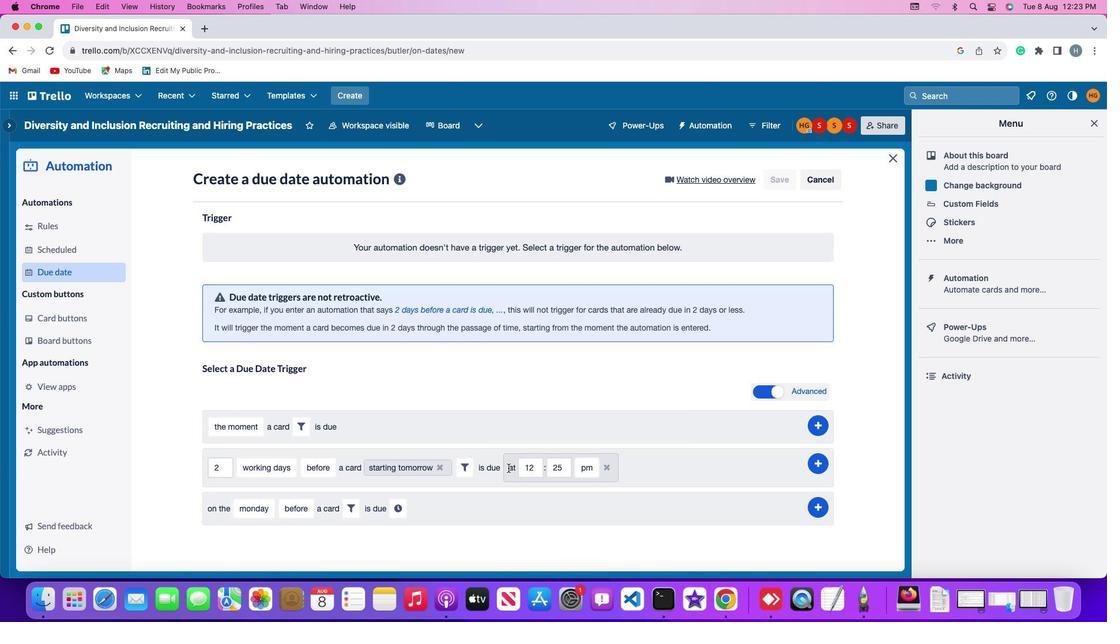 
Action: Mouse moved to (538, 468)
Screenshot: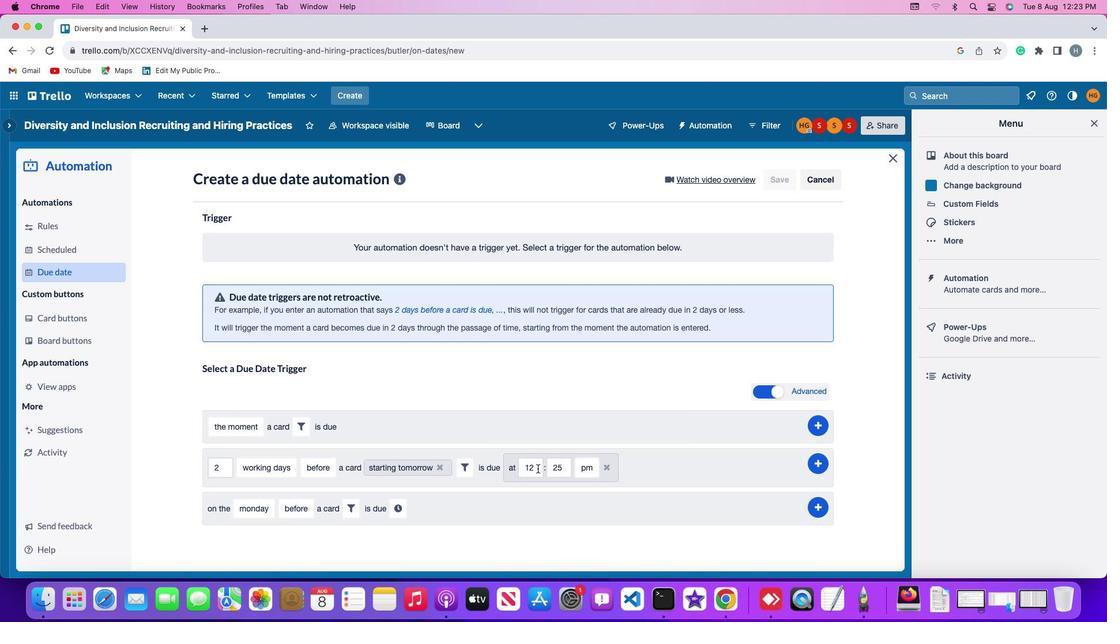 
Action: Mouse pressed left at (538, 468)
Screenshot: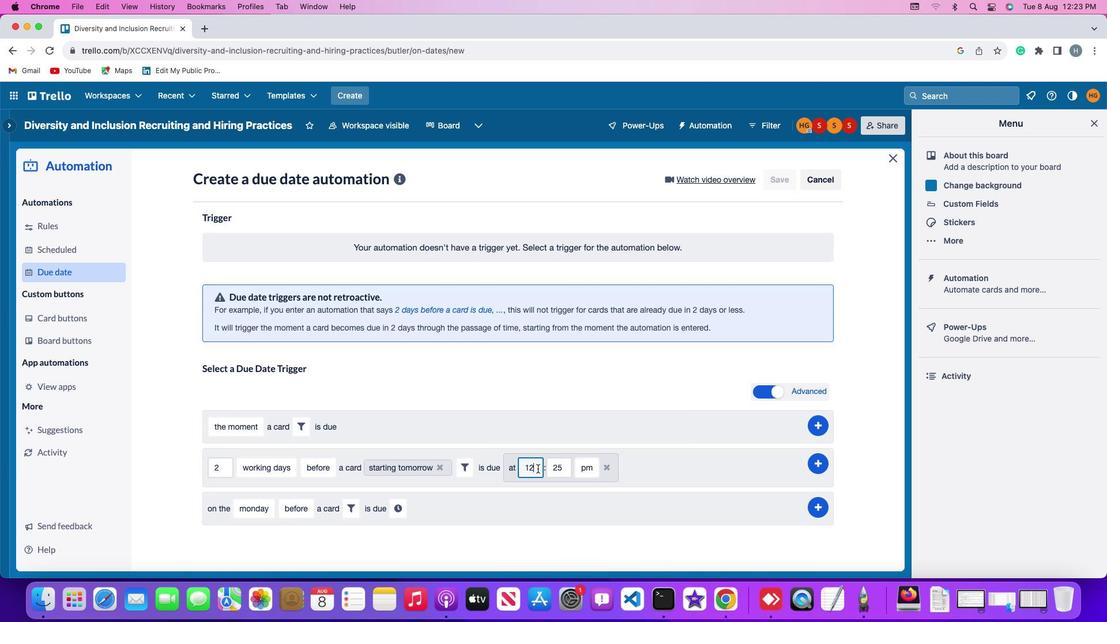 
Action: Key pressed Key.backspaceKey.backspaceKey.backspace'1''1'
Screenshot: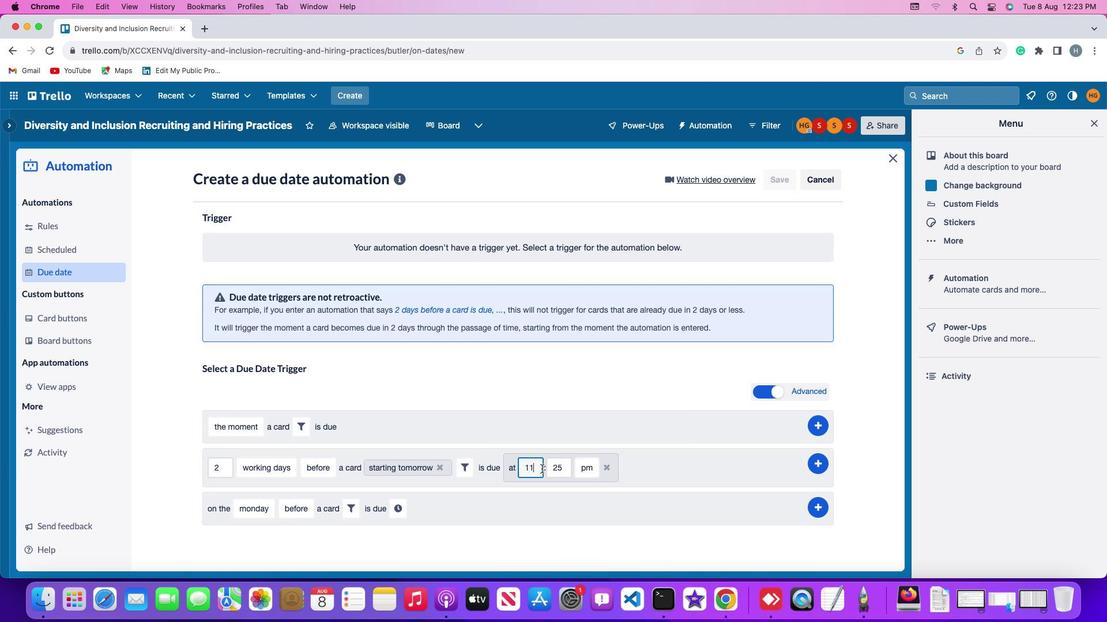 
Action: Mouse moved to (564, 467)
Screenshot: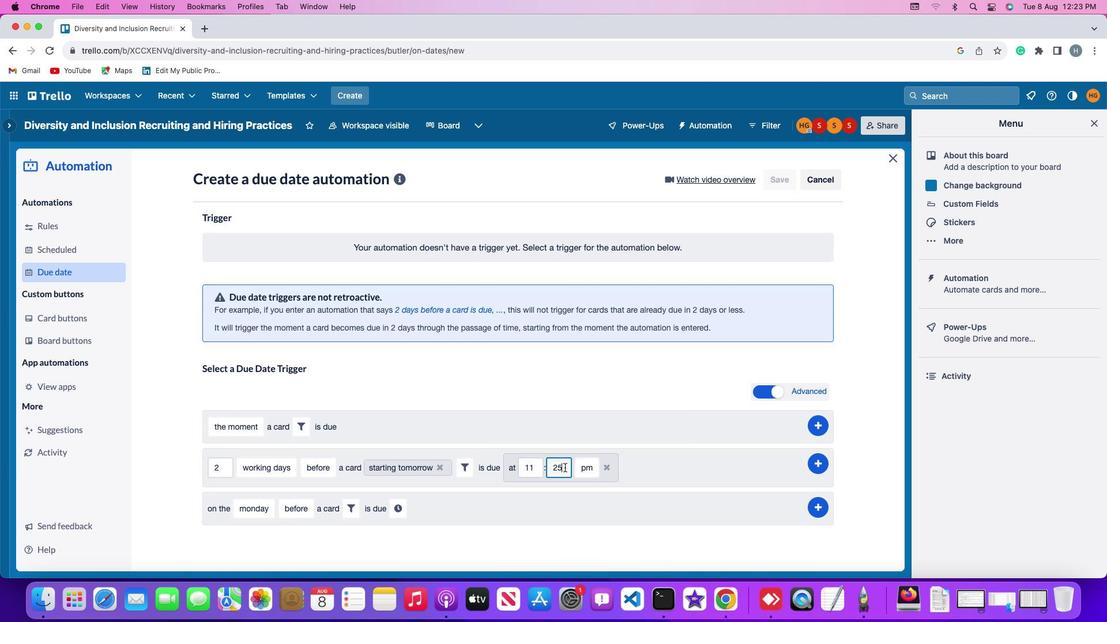 
Action: Mouse pressed left at (564, 467)
Screenshot: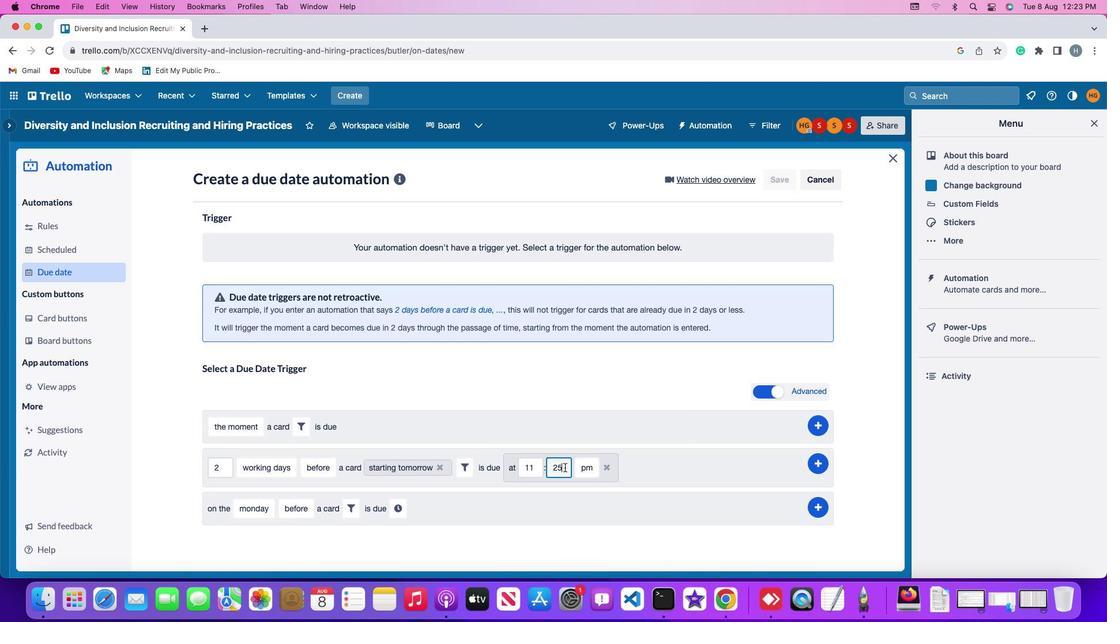 
Action: Key pressed Key.backspaceKey.backspaceKey.backspace'0''0'
Screenshot: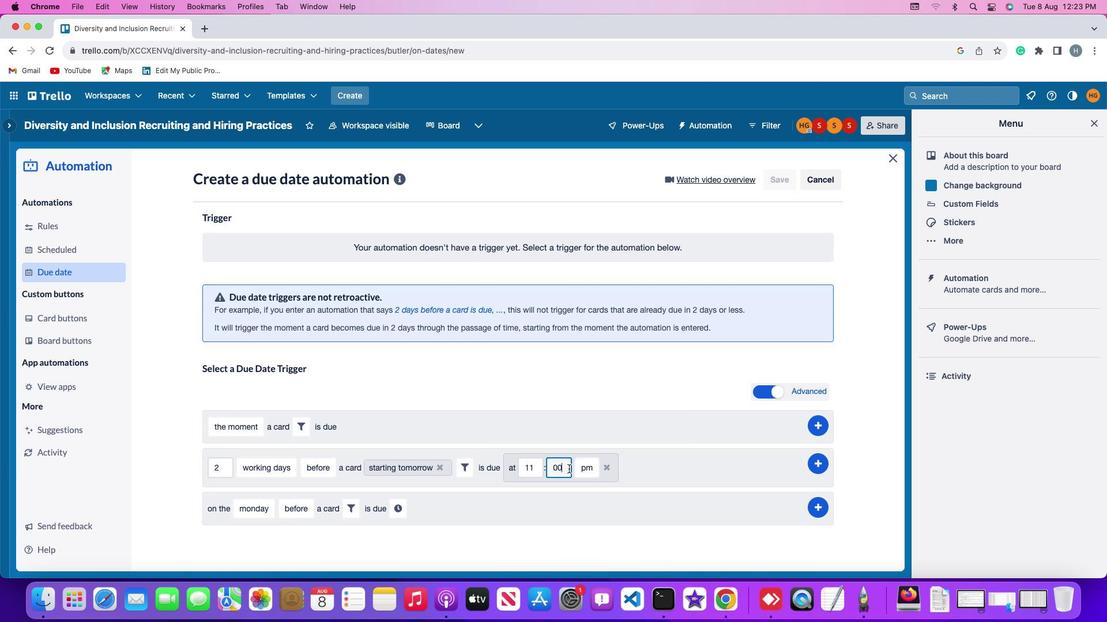 
Action: Mouse moved to (585, 467)
Screenshot: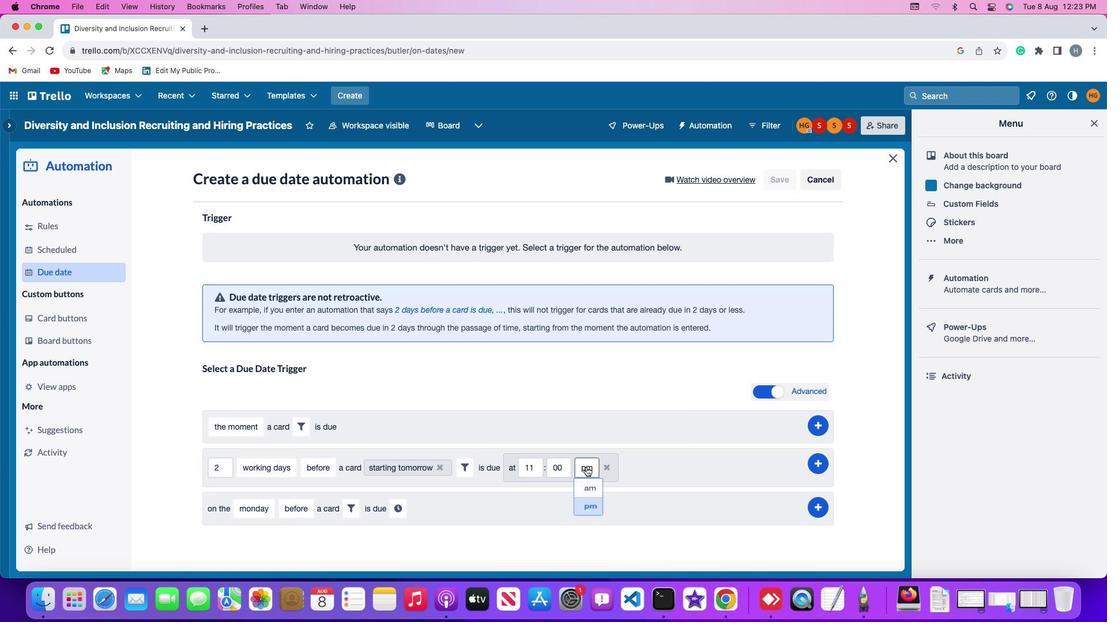 
Action: Mouse pressed left at (585, 467)
Screenshot: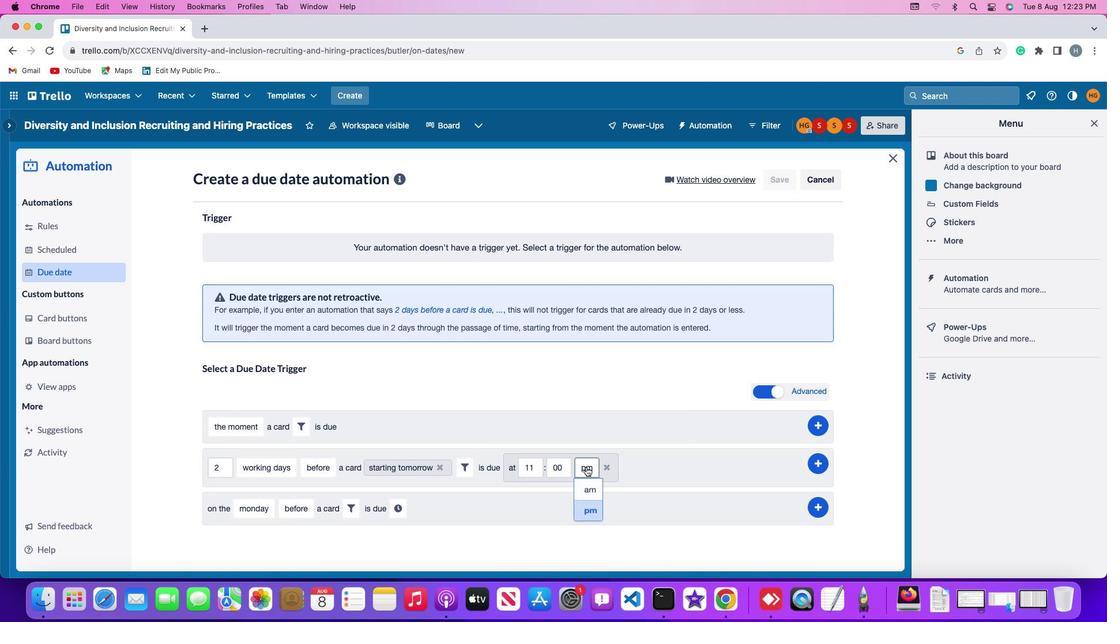 
Action: Mouse moved to (585, 486)
Screenshot: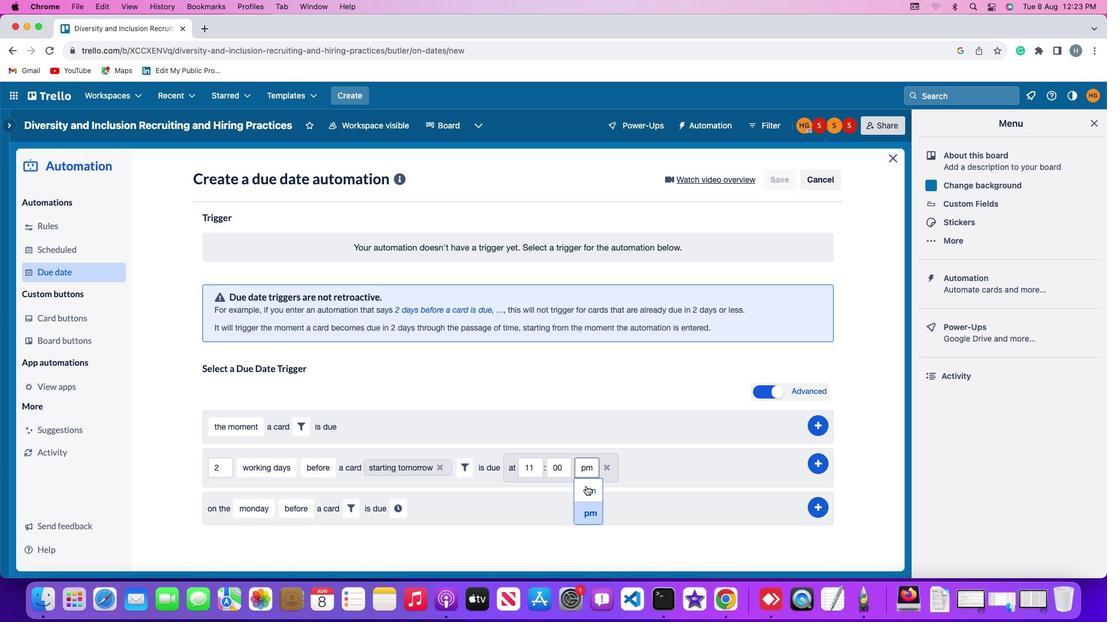 
Action: Mouse pressed left at (585, 486)
Screenshot: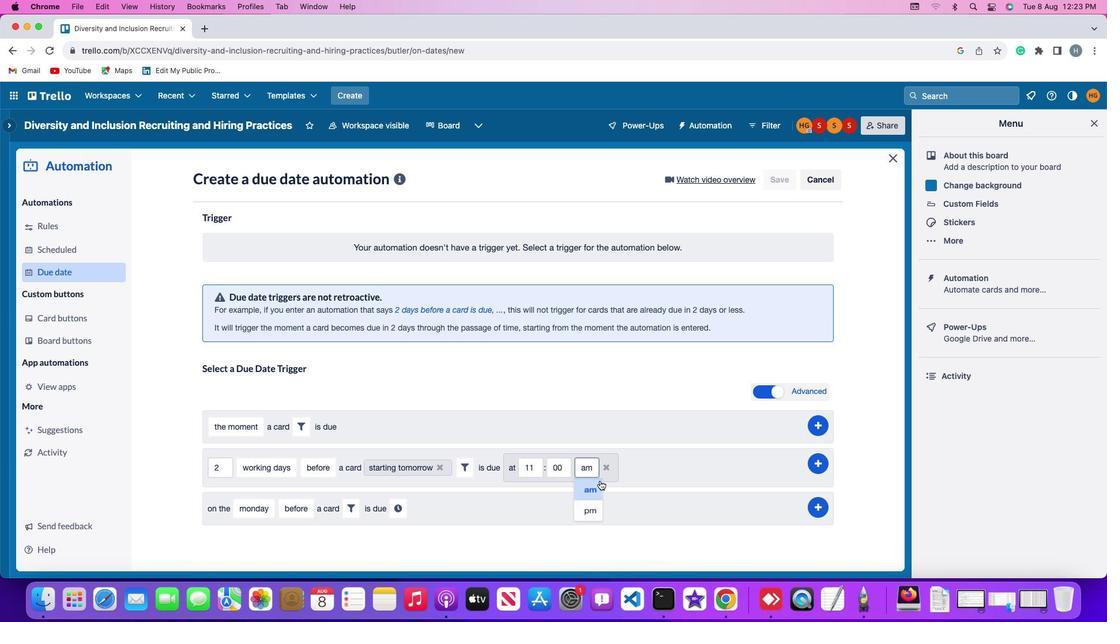 
Action: Mouse moved to (816, 460)
Screenshot: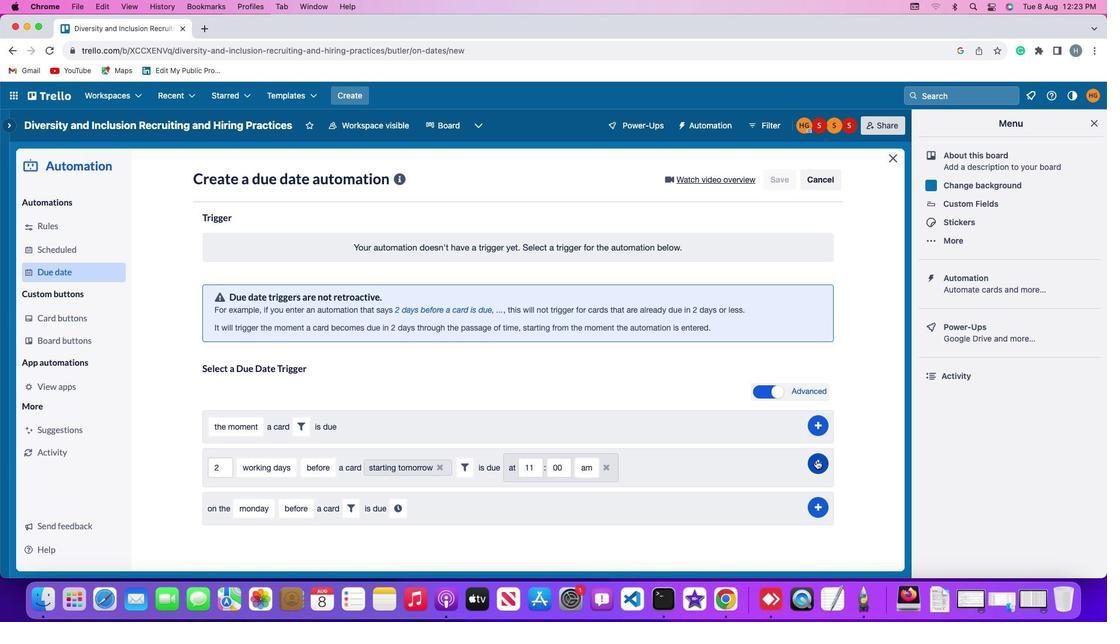 
Action: Mouse pressed left at (816, 460)
Screenshot: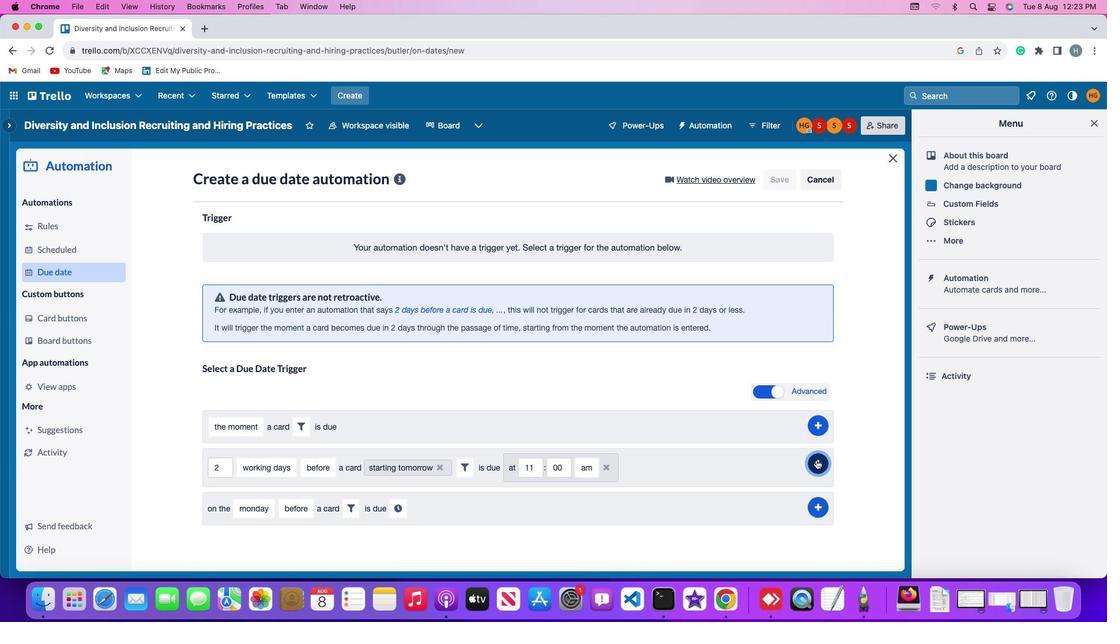 
Action: Mouse moved to (857, 332)
Screenshot: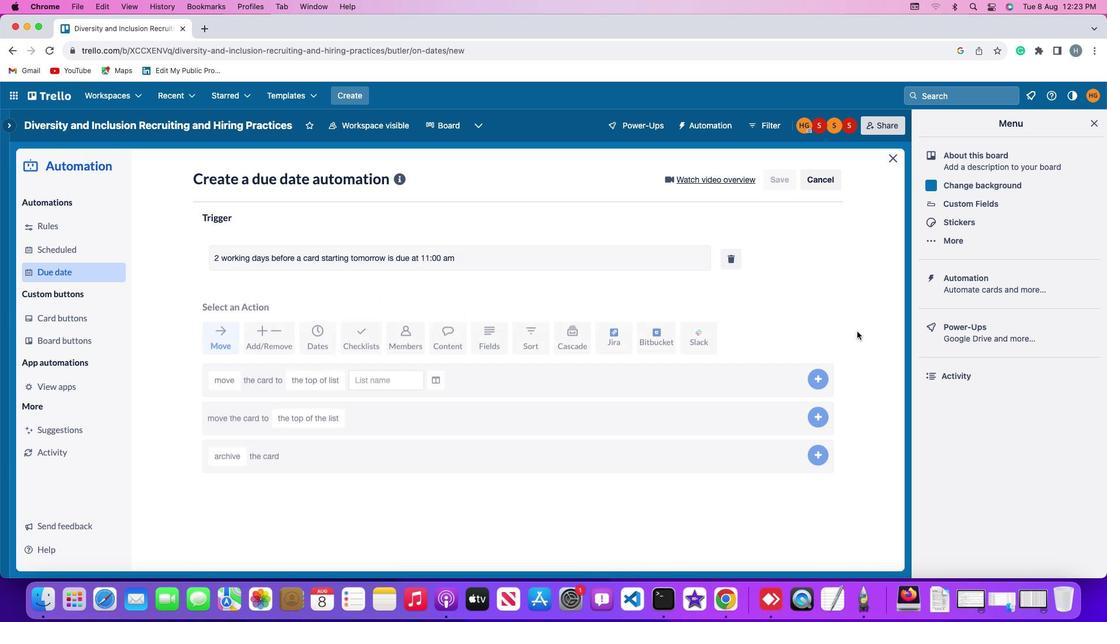 
